 Task: Log work in the project ApprisePro for the issue 'Develop a new feature to allow for automated document generation' spent time as '2w 5d 9h 57m' and remaining time as '3w 1d 20h 36m' and move to top of backlog. Now add the issue to the epic 'Mobile Device Management'. Log work in the project ApprisePro for the issue 'Improve performance when searching large data sets' spent time as '2w 4d 20h 8m' and remaining time as '3w 2d 23h 4m' and move to bottom of backlog. Now add the issue to the epic 'Cloud Backup and Recovery Planning'
Action: Mouse moved to (203, 51)
Screenshot: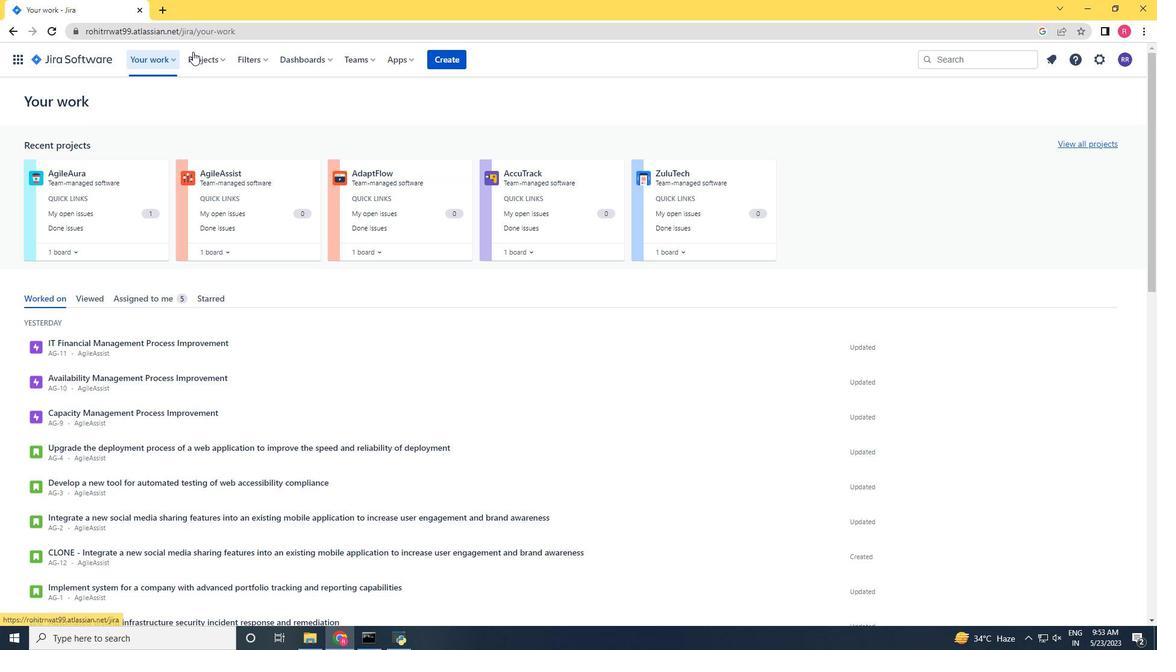 
Action: Mouse pressed left at (203, 51)
Screenshot: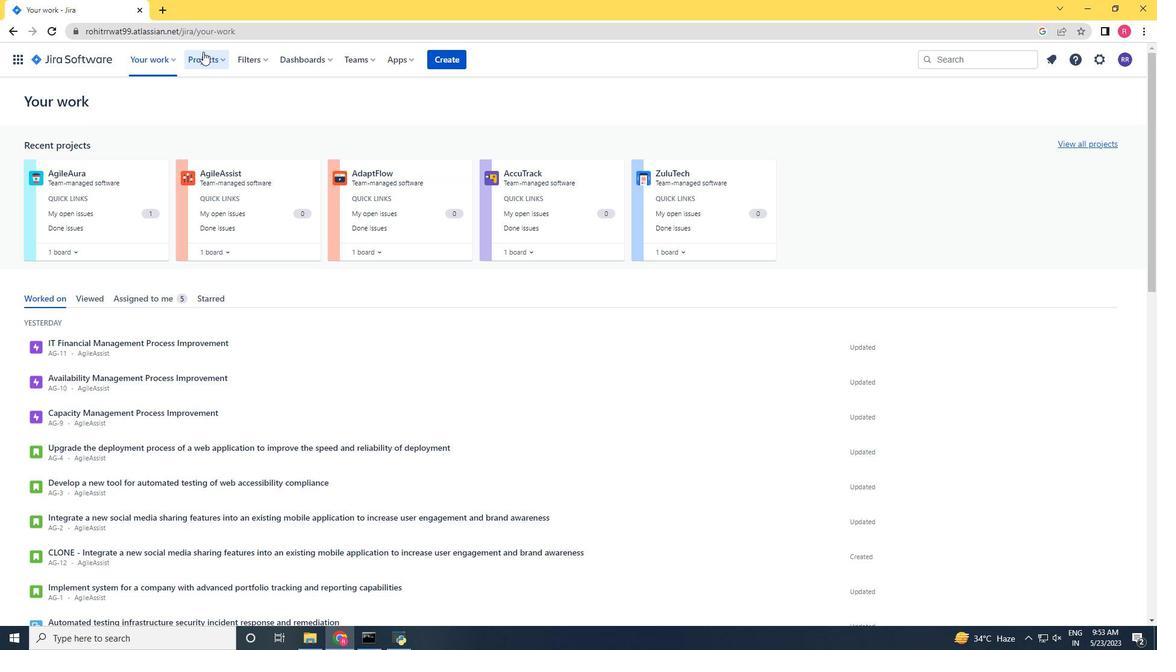 
Action: Mouse moved to (229, 109)
Screenshot: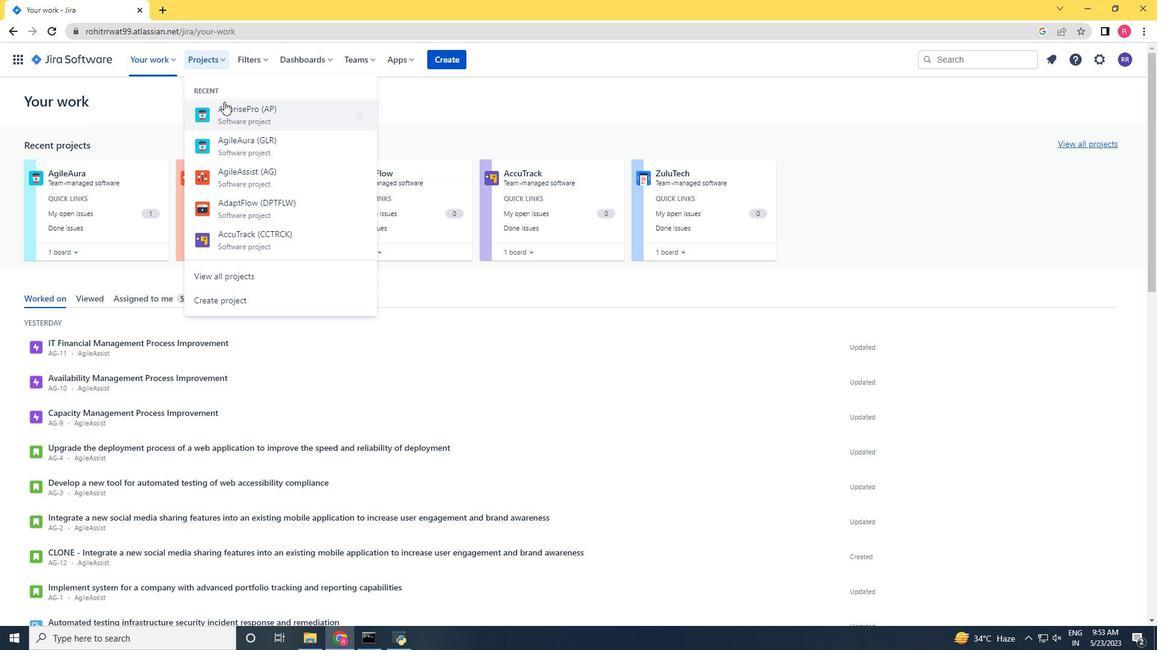 
Action: Mouse pressed left at (229, 109)
Screenshot: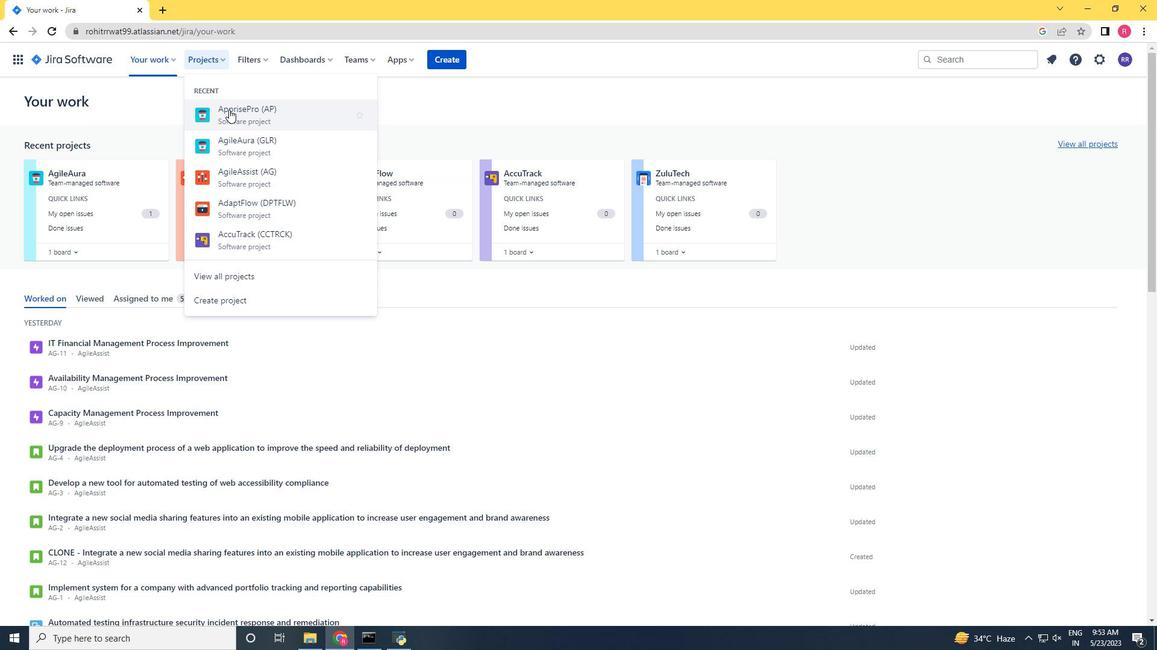 
Action: Mouse moved to (65, 175)
Screenshot: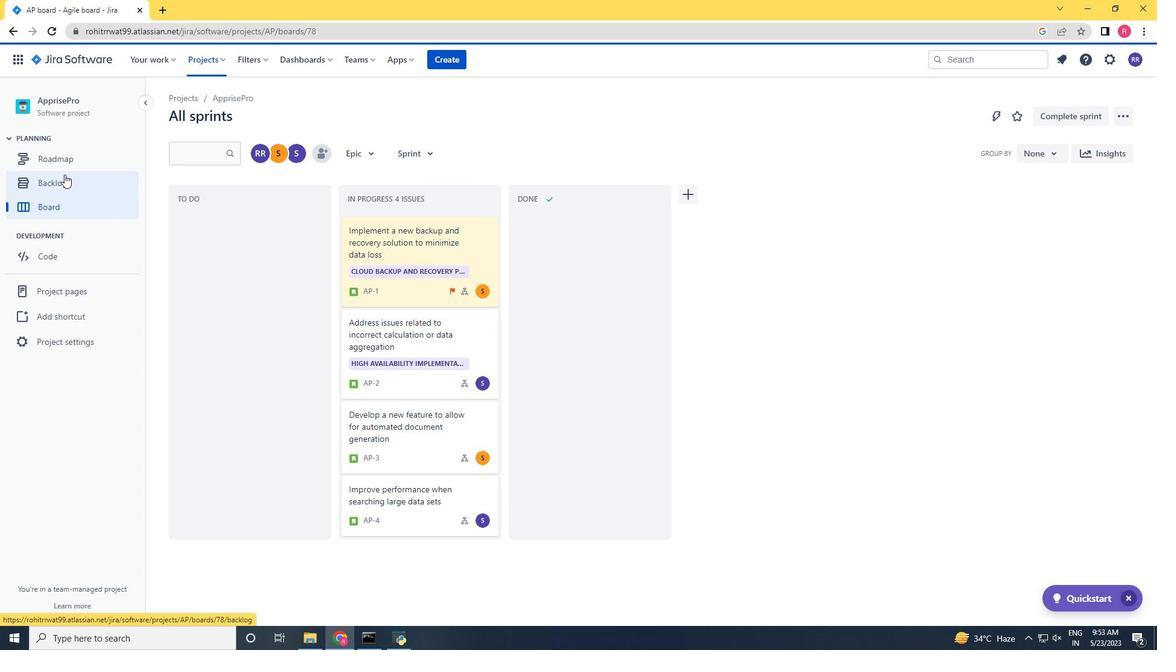 
Action: Mouse pressed left at (65, 175)
Screenshot: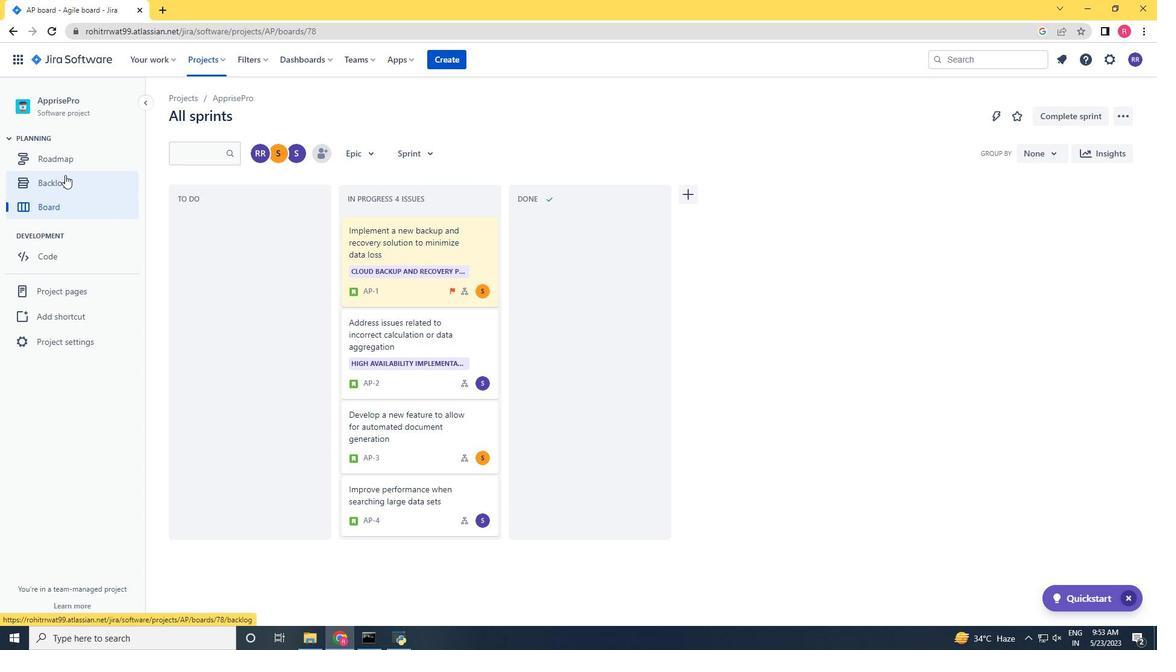 
Action: Mouse moved to (523, 395)
Screenshot: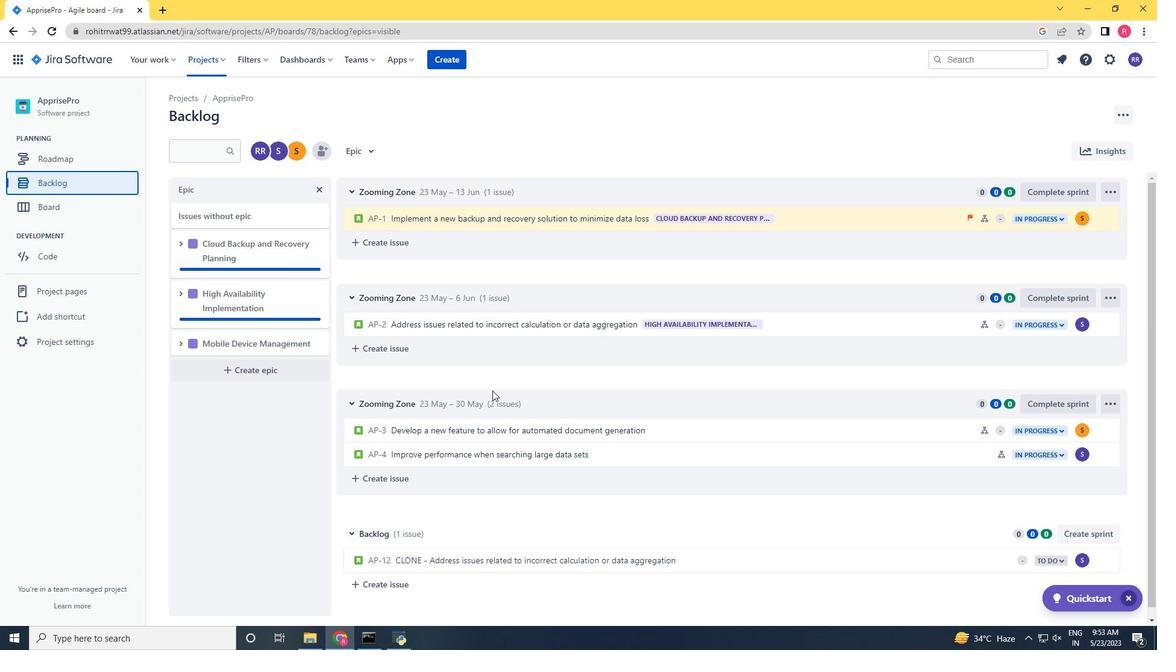 
Action: Mouse scrolled (517, 392) with delta (0, 0)
Screenshot: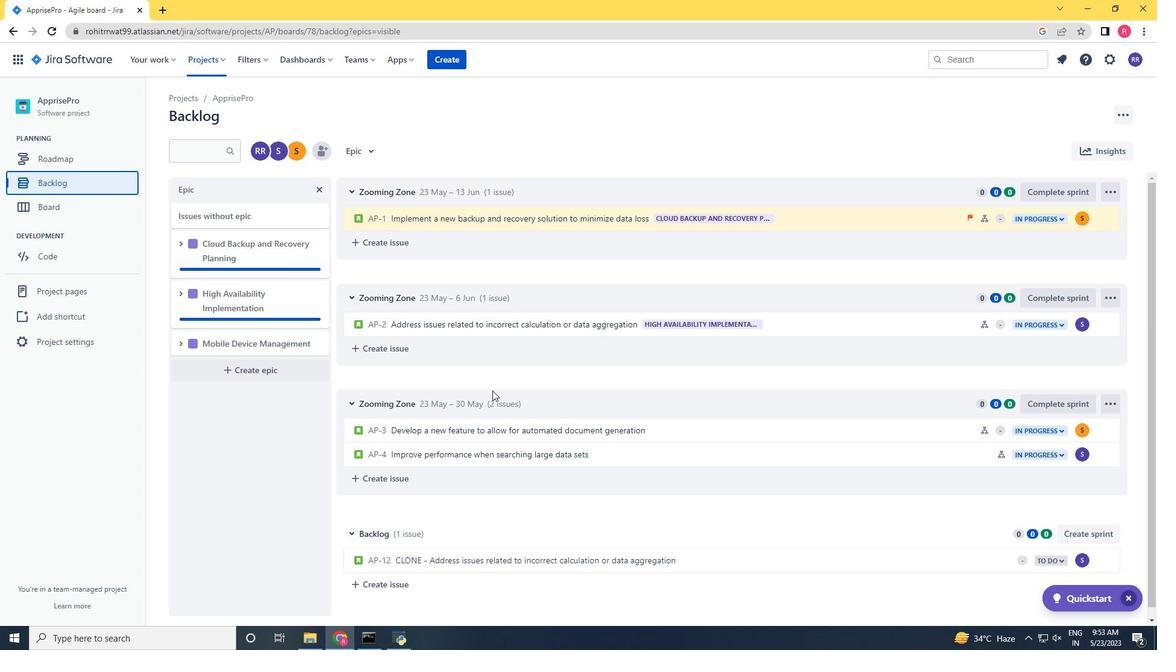 
Action: Mouse scrolled (523, 394) with delta (0, 0)
Screenshot: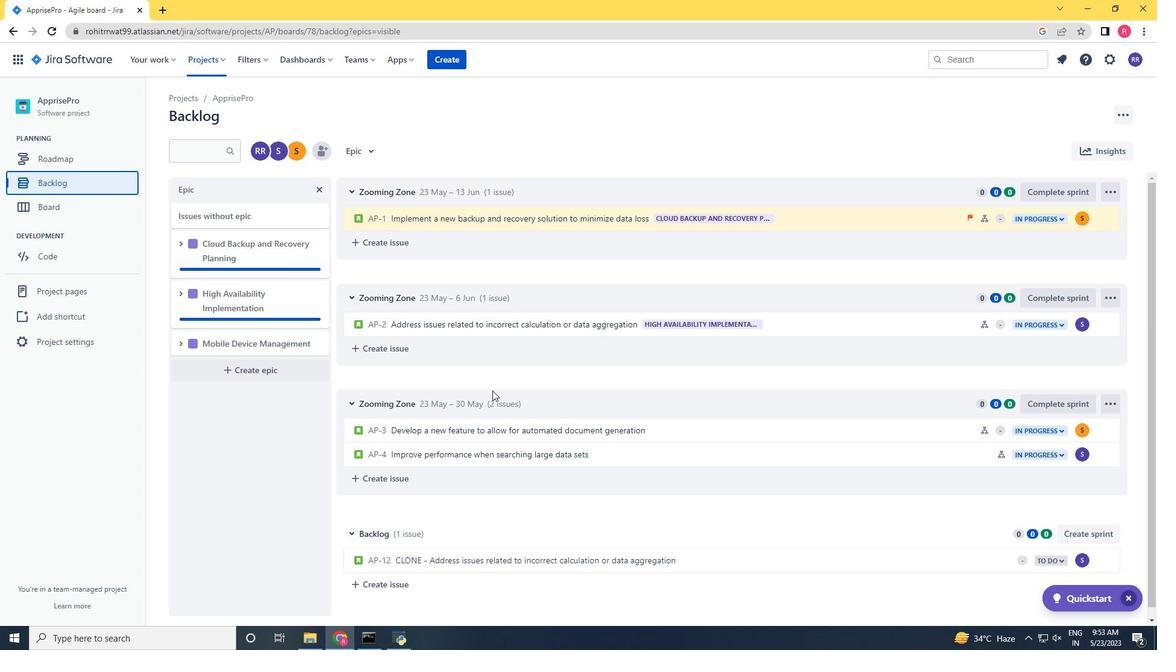 
Action: Mouse moved to (523, 395)
Screenshot: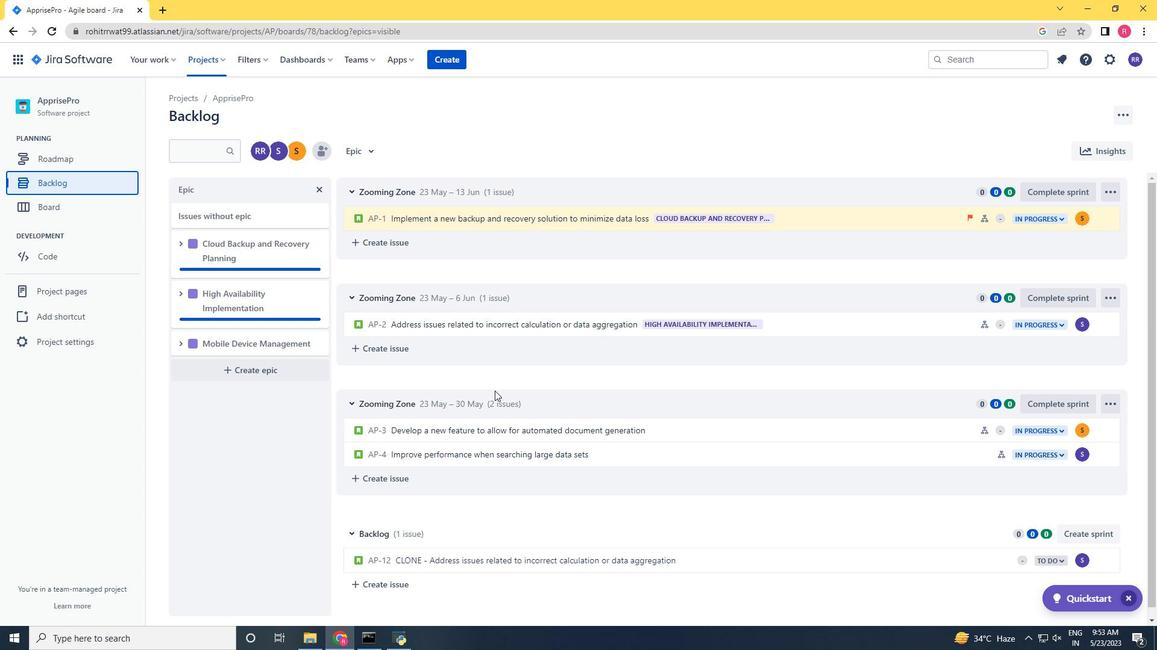 
Action: Mouse scrolled (523, 394) with delta (0, 0)
Screenshot: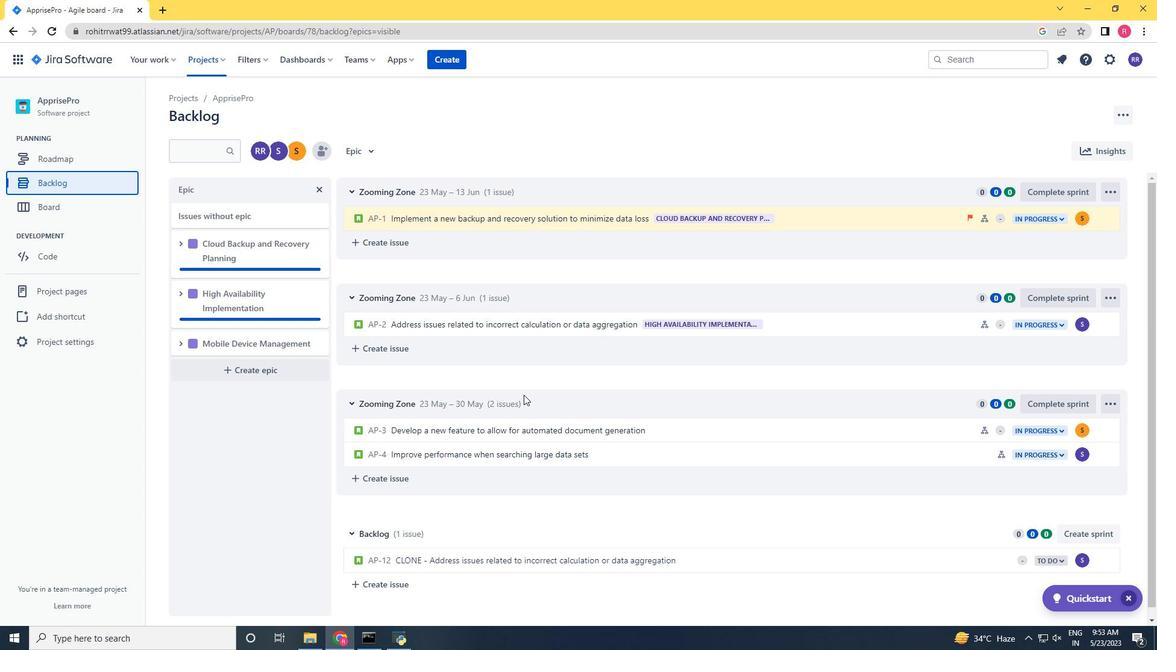 
Action: Mouse moved to (824, 424)
Screenshot: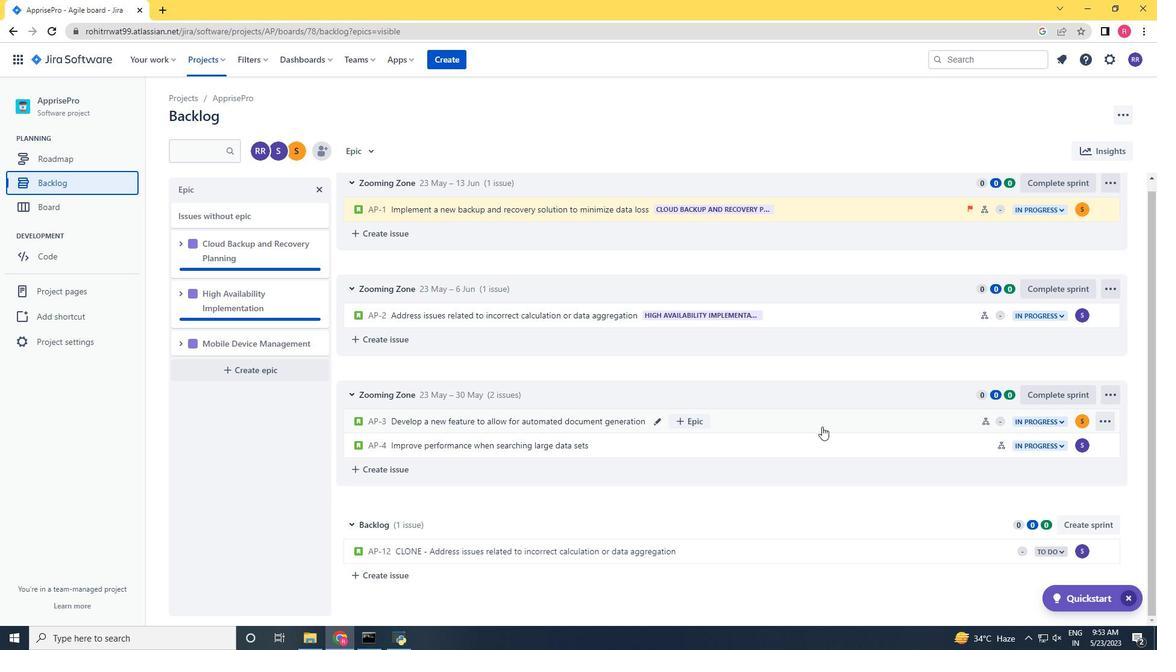 
Action: Mouse pressed left at (824, 424)
Screenshot: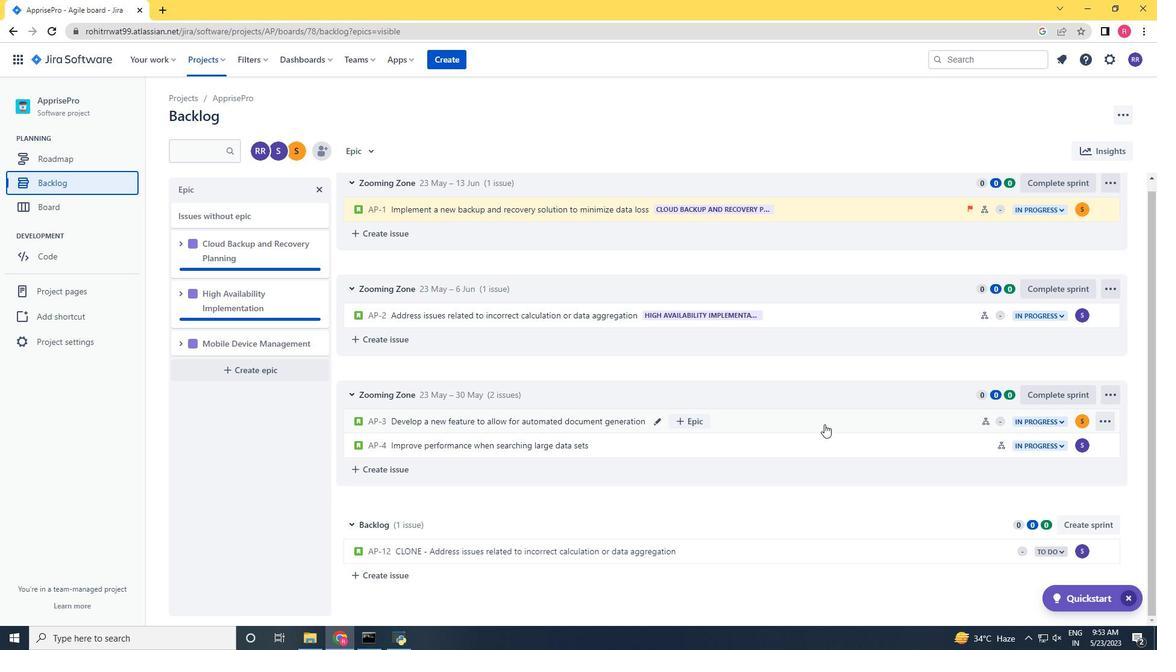 
Action: Mouse moved to (1098, 190)
Screenshot: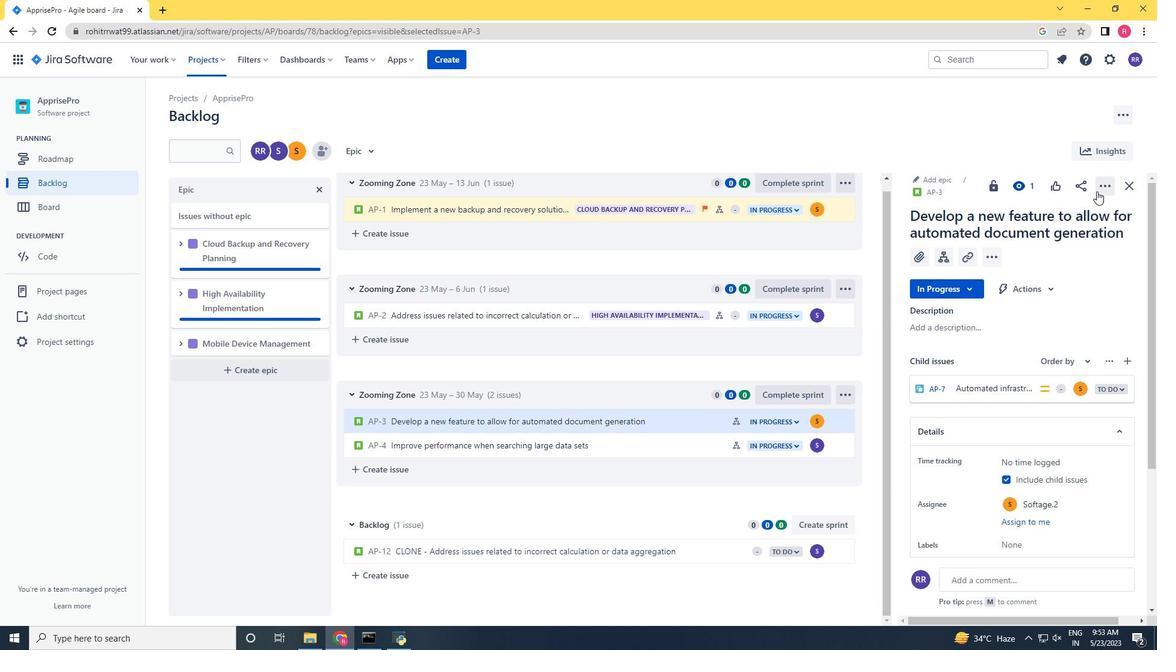 
Action: Mouse pressed left at (1098, 190)
Screenshot: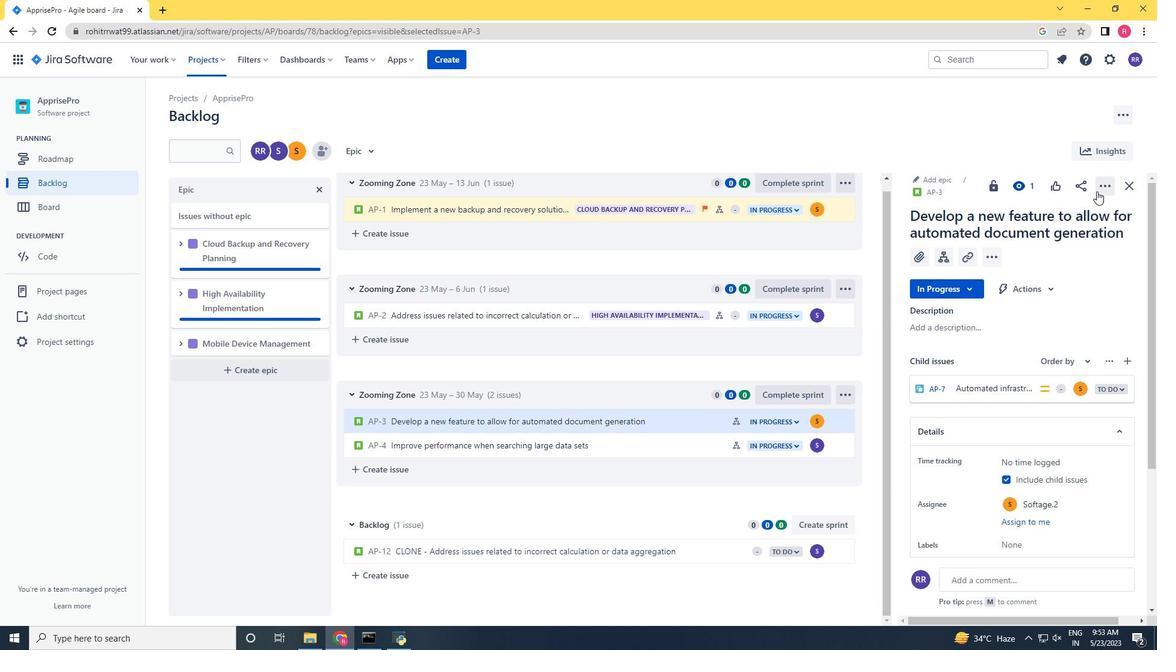 
Action: Mouse moved to (1042, 223)
Screenshot: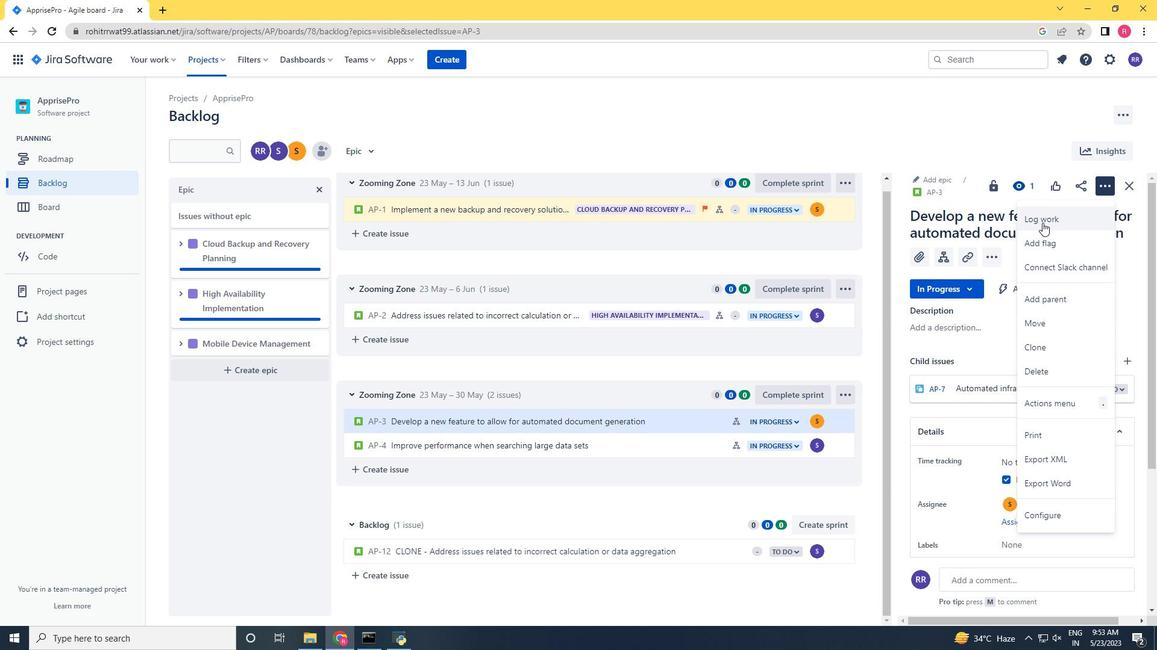 
Action: Mouse pressed left at (1042, 223)
Screenshot: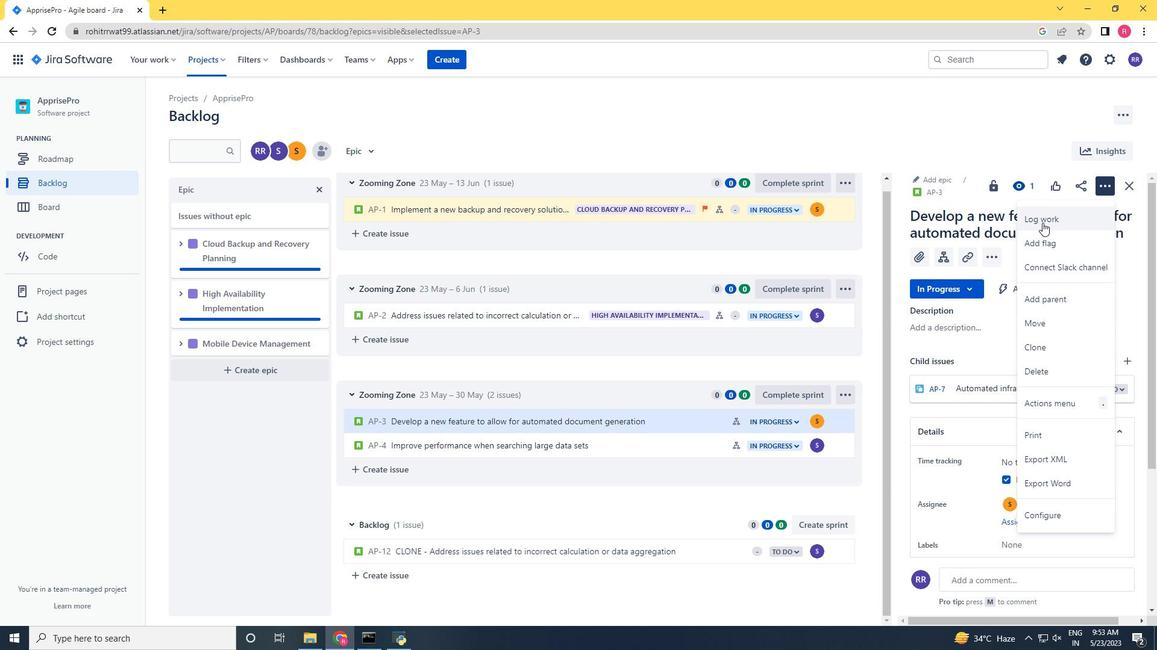 
Action: Mouse moved to (1036, 226)
Screenshot: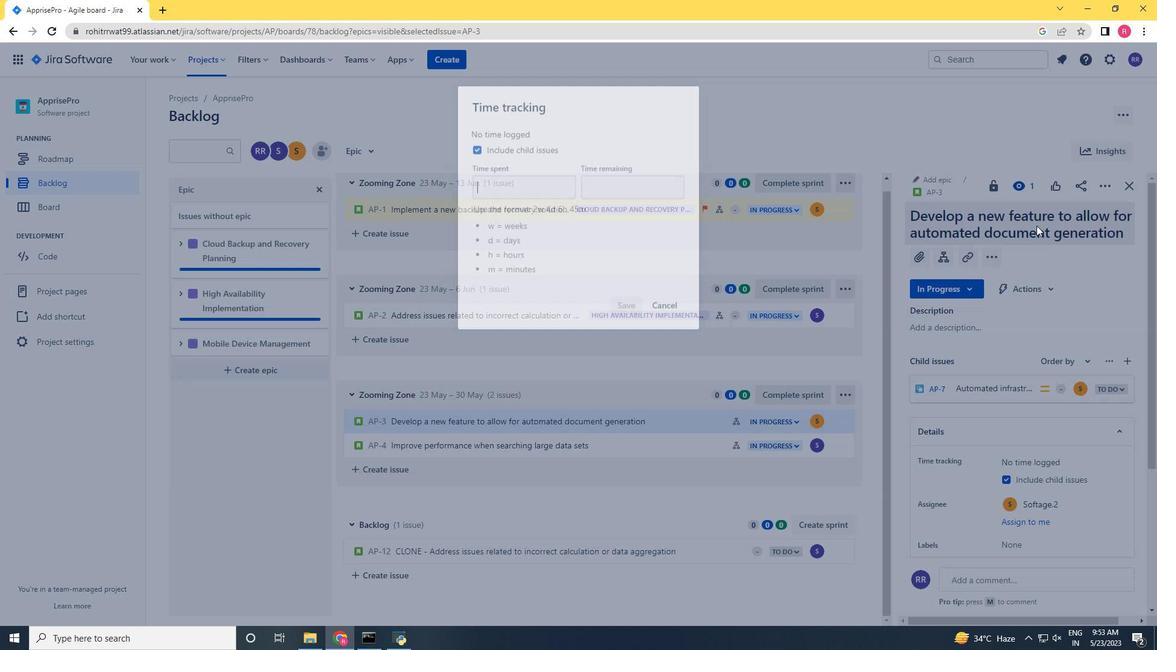 
Action: Key pressed 2w<Key.space>5d<Key.space>9h<Key.space>57m<Key.tab>3w<Key.space>1d<Key.space>20h<Key.space>36m
Screenshot: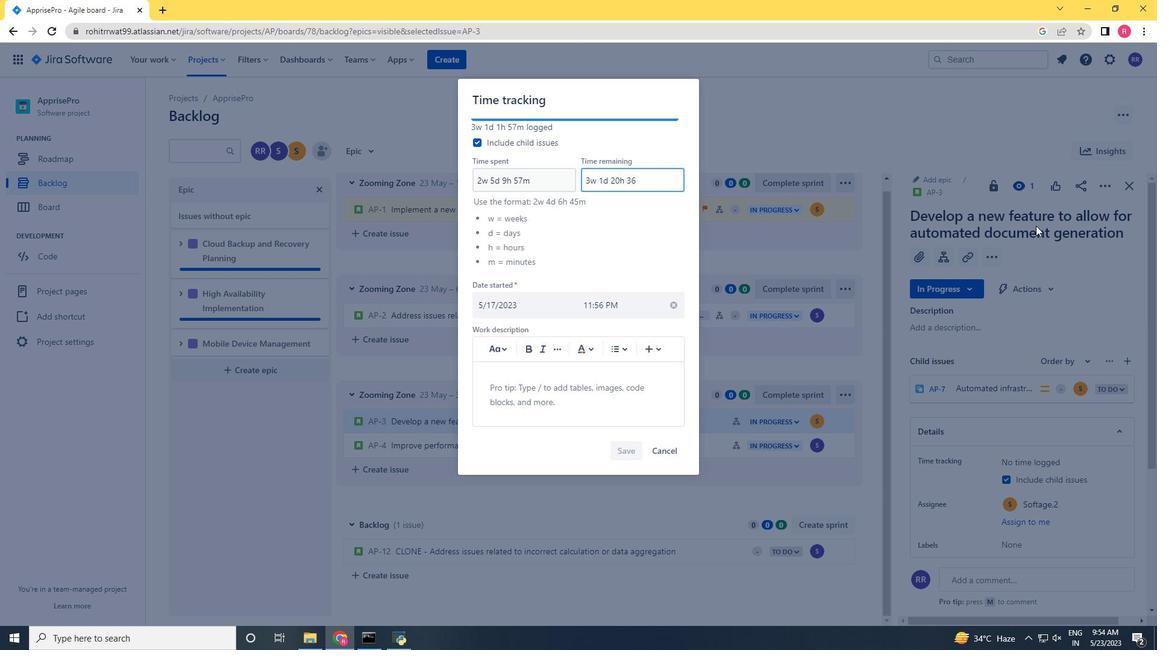 
Action: Mouse moved to (626, 452)
Screenshot: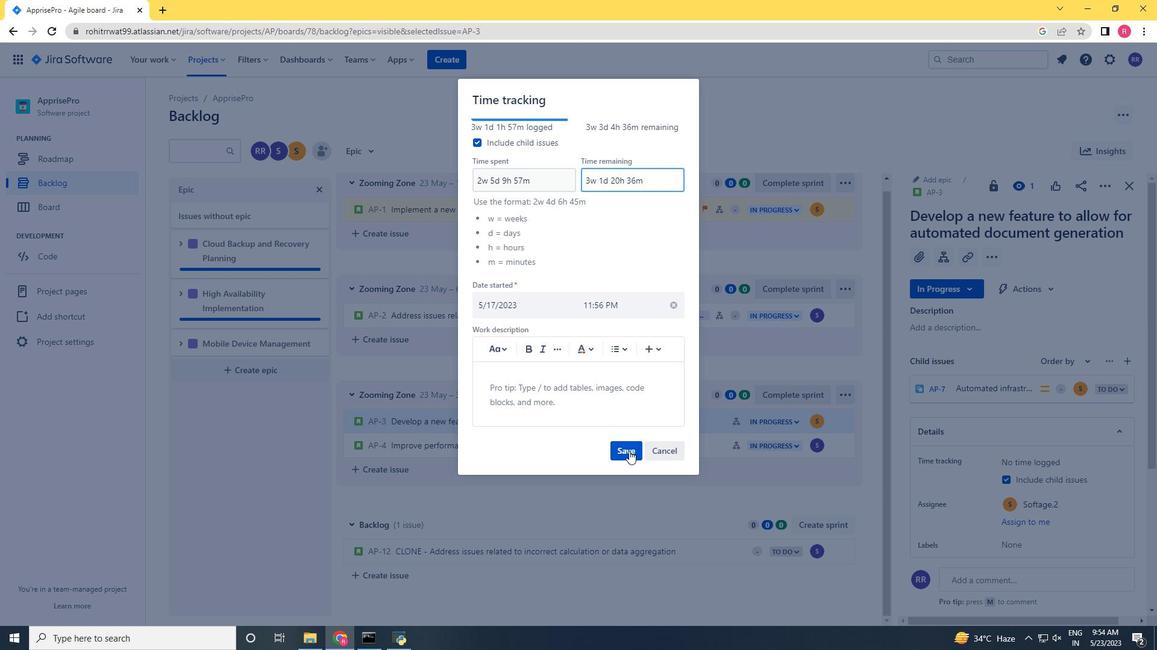 
Action: Mouse pressed left at (626, 452)
Screenshot: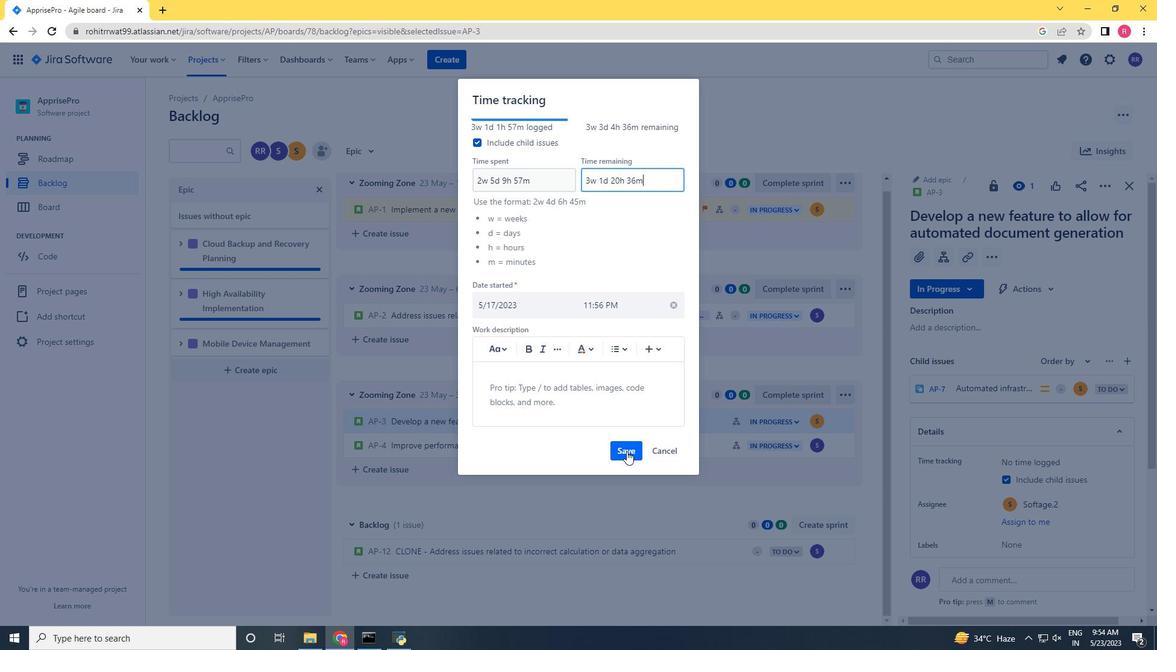 
Action: Mouse moved to (844, 421)
Screenshot: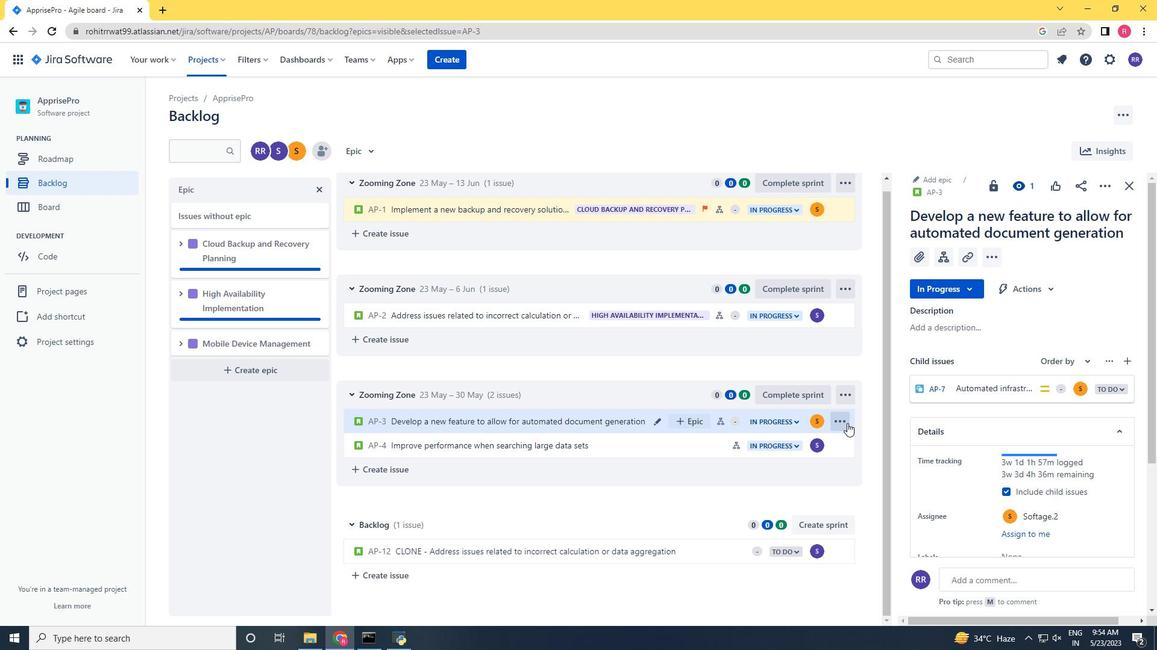 
Action: Mouse pressed left at (844, 421)
Screenshot: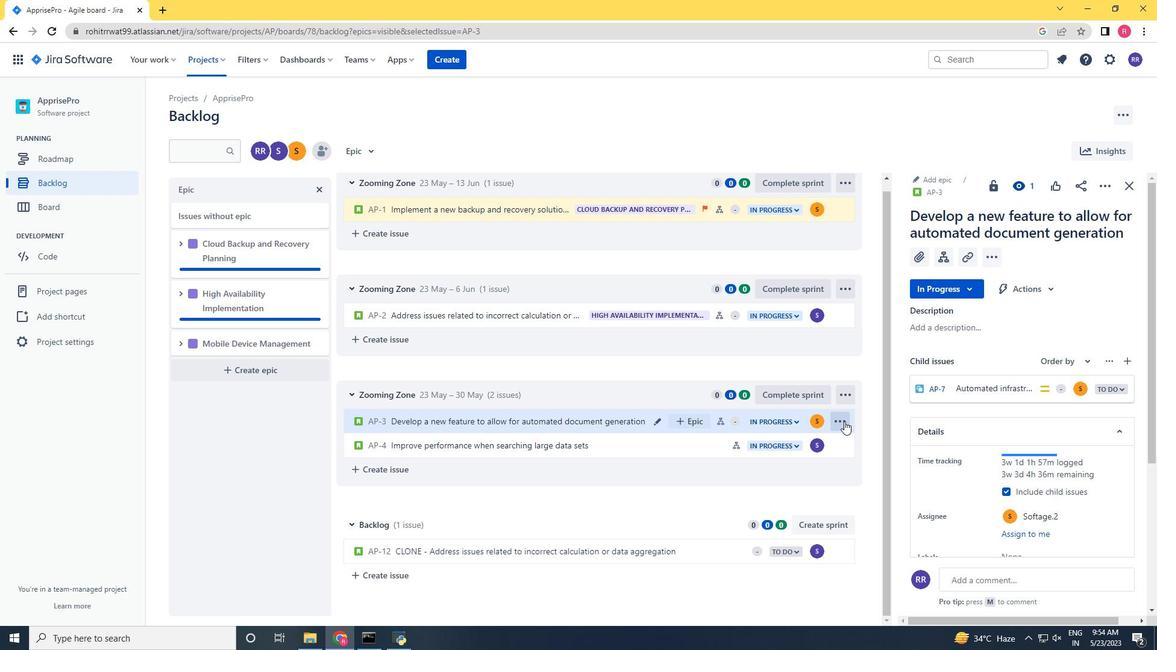 
Action: Mouse moved to (824, 366)
Screenshot: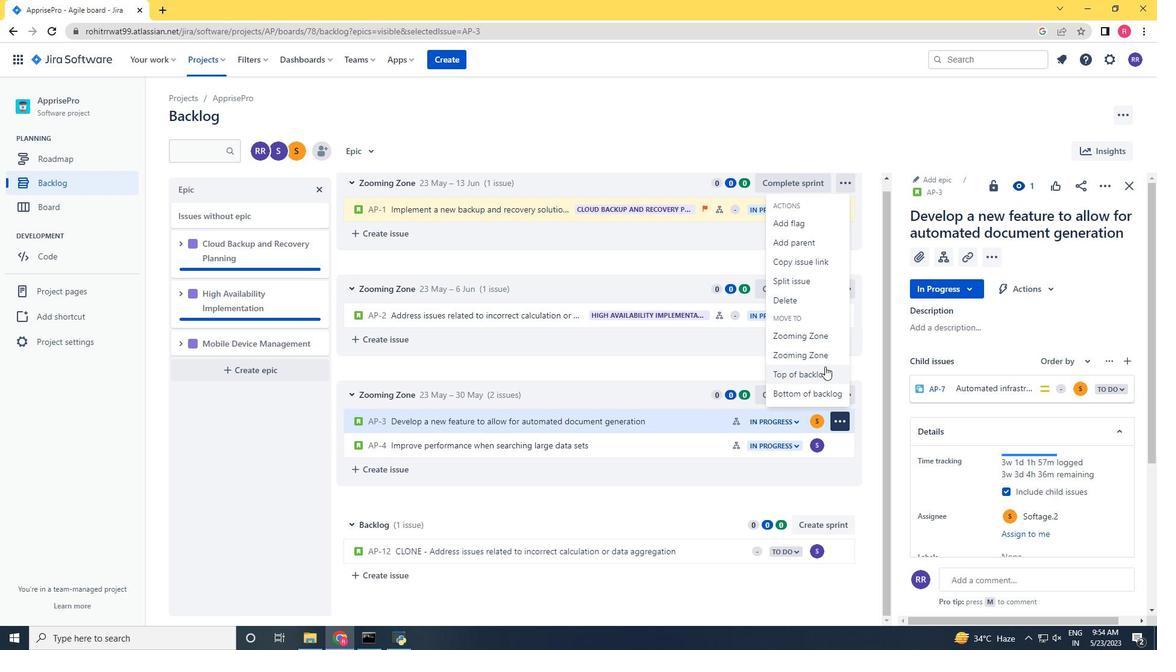 
Action: Mouse pressed left at (824, 366)
Screenshot: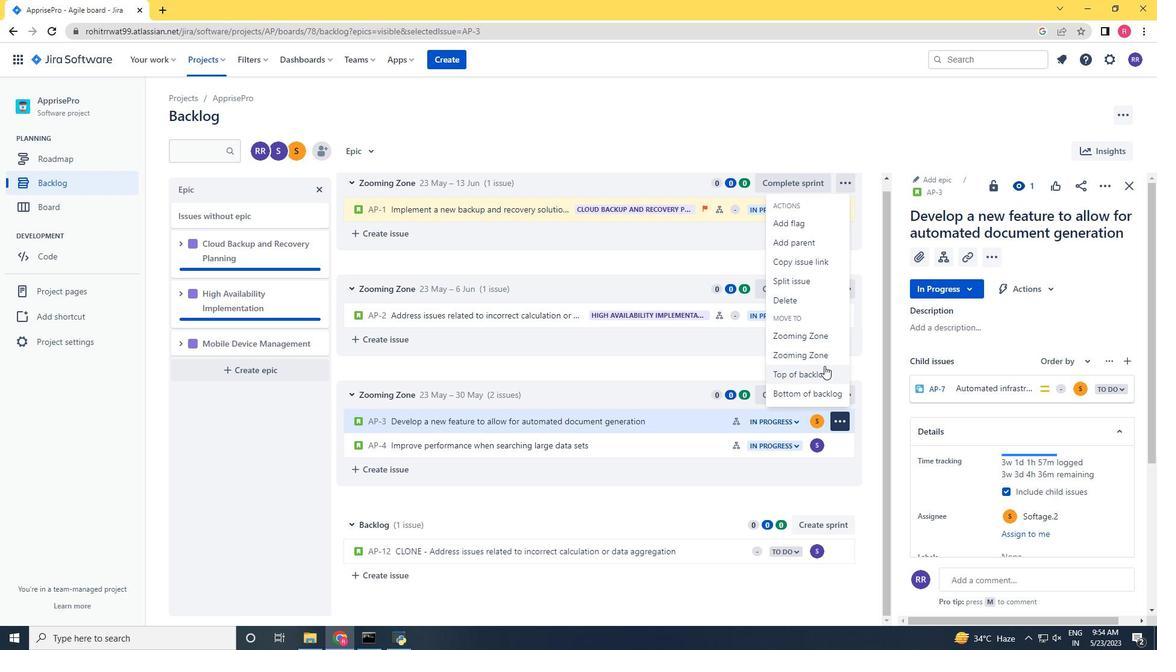 
Action: Mouse moved to (618, 209)
Screenshot: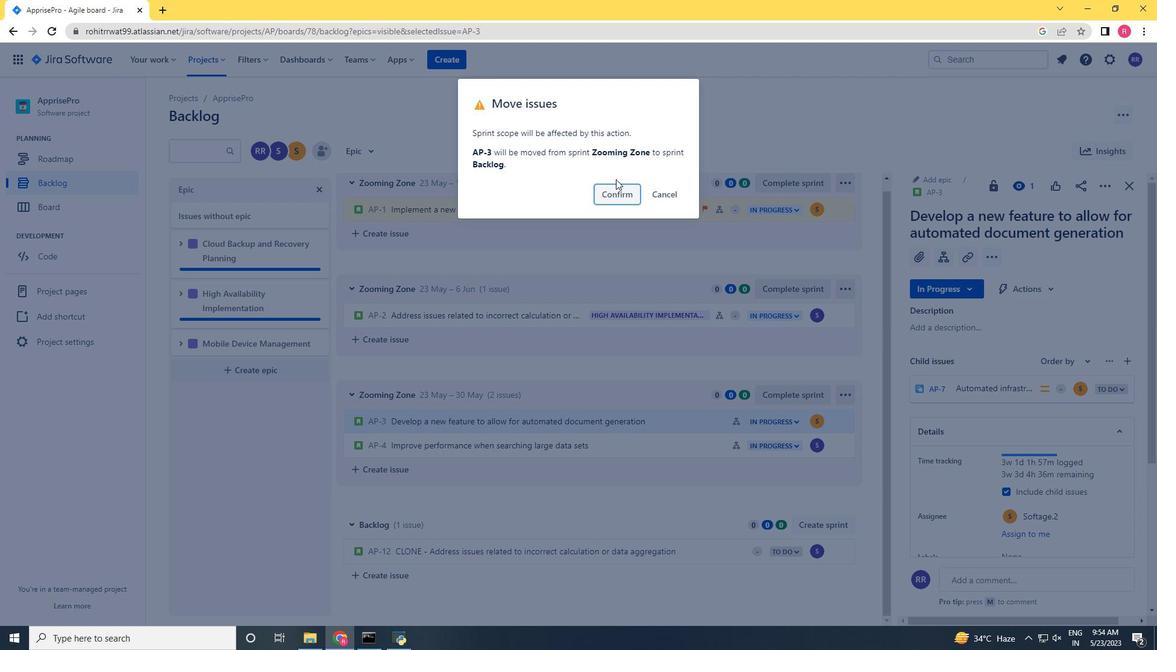 
Action: Mouse pressed left at (618, 209)
Screenshot: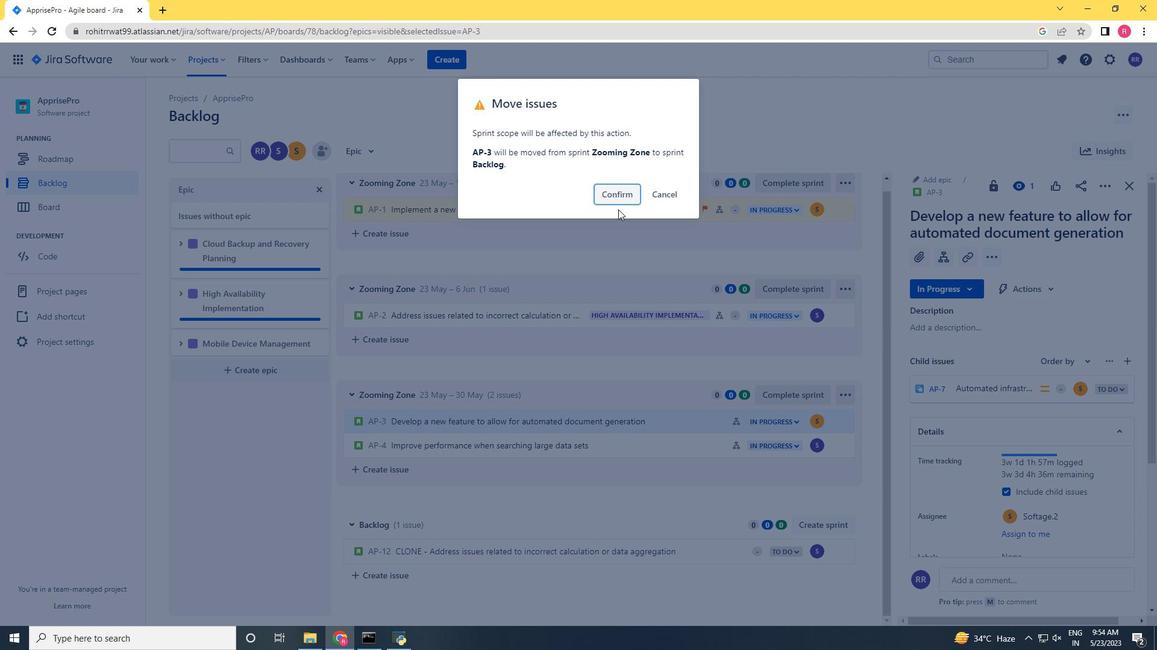 
Action: Mouse moved to (615, 198)
Screenshot: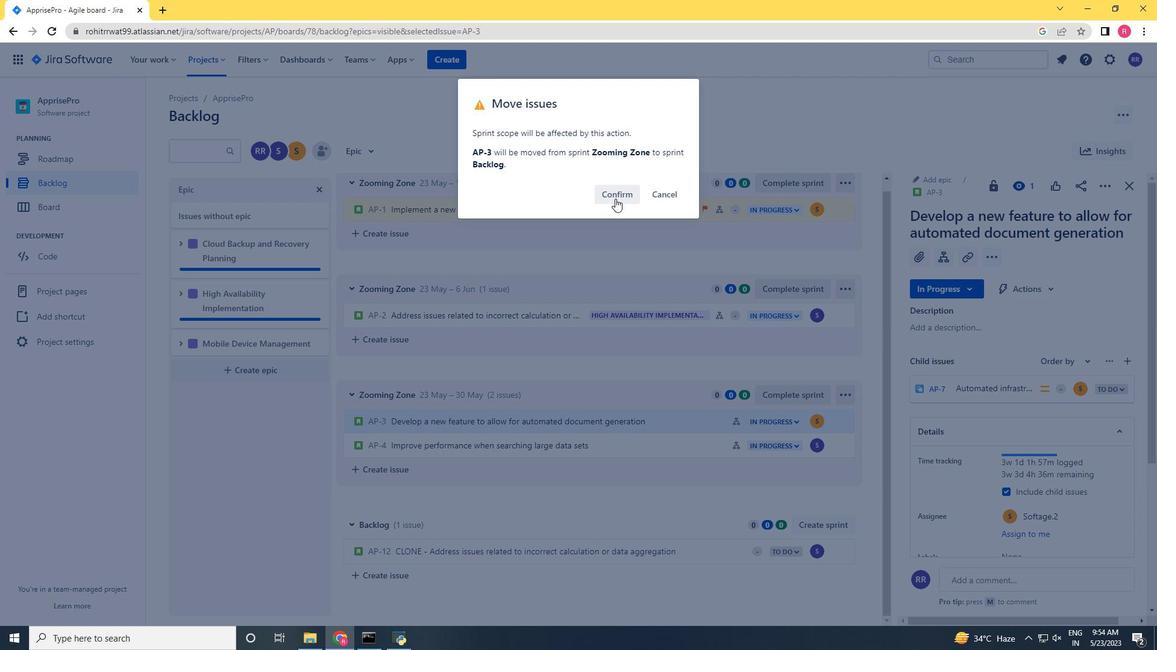 
Action: Mouse pressed left at (615, 198)
Screenshot: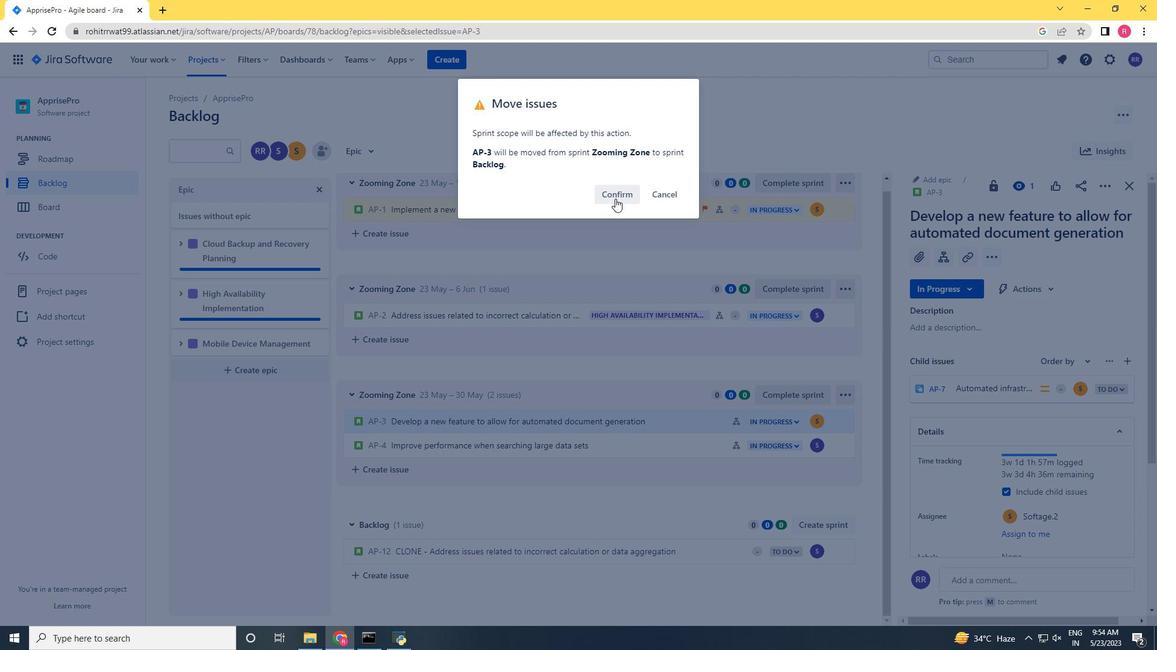 
Action: Mouse moved to (698, 529)
Screenshot: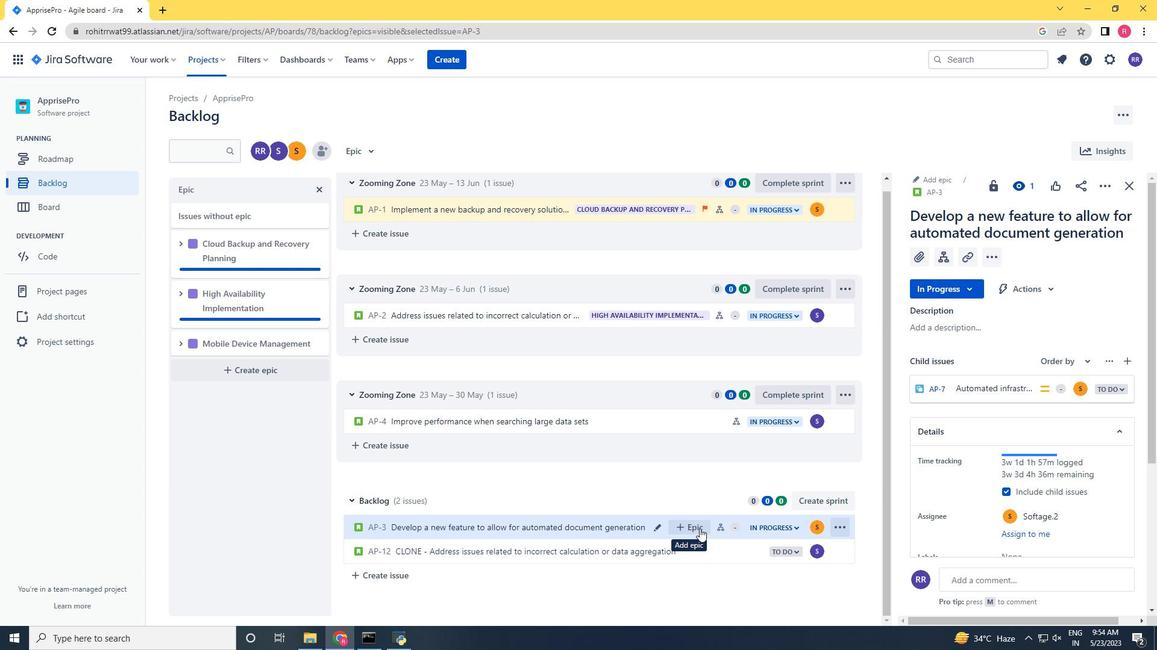 
Action: Mouse pressed left at (698, 529)
Screenshot: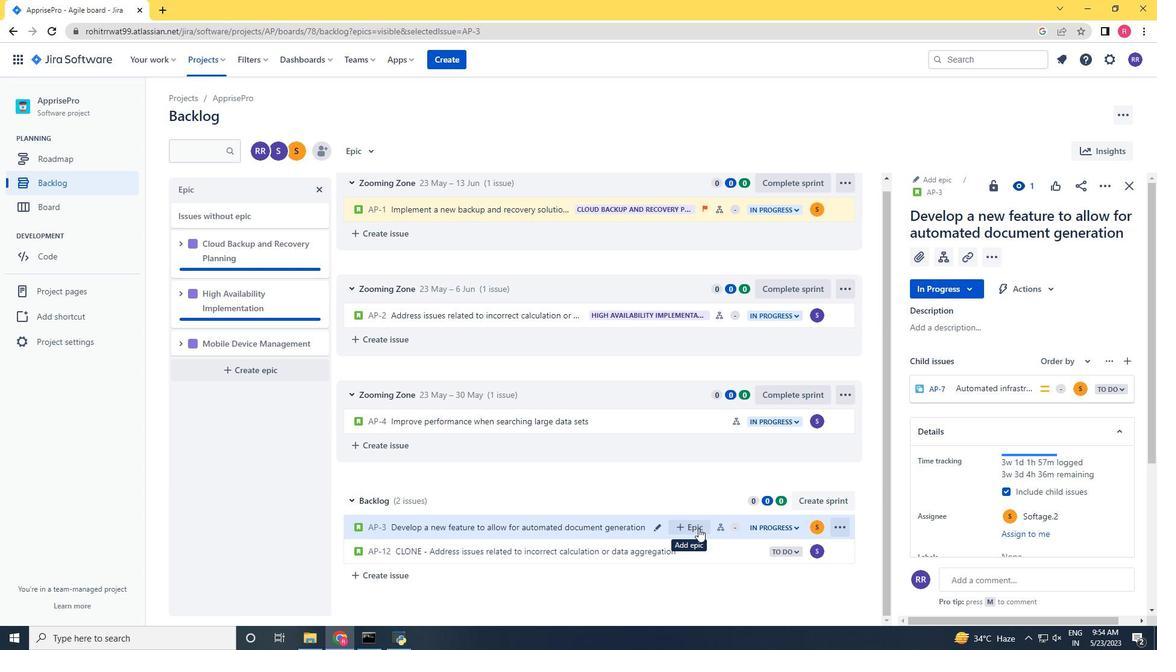 
Action: Mouse moved to (722, 606)
Screenshot: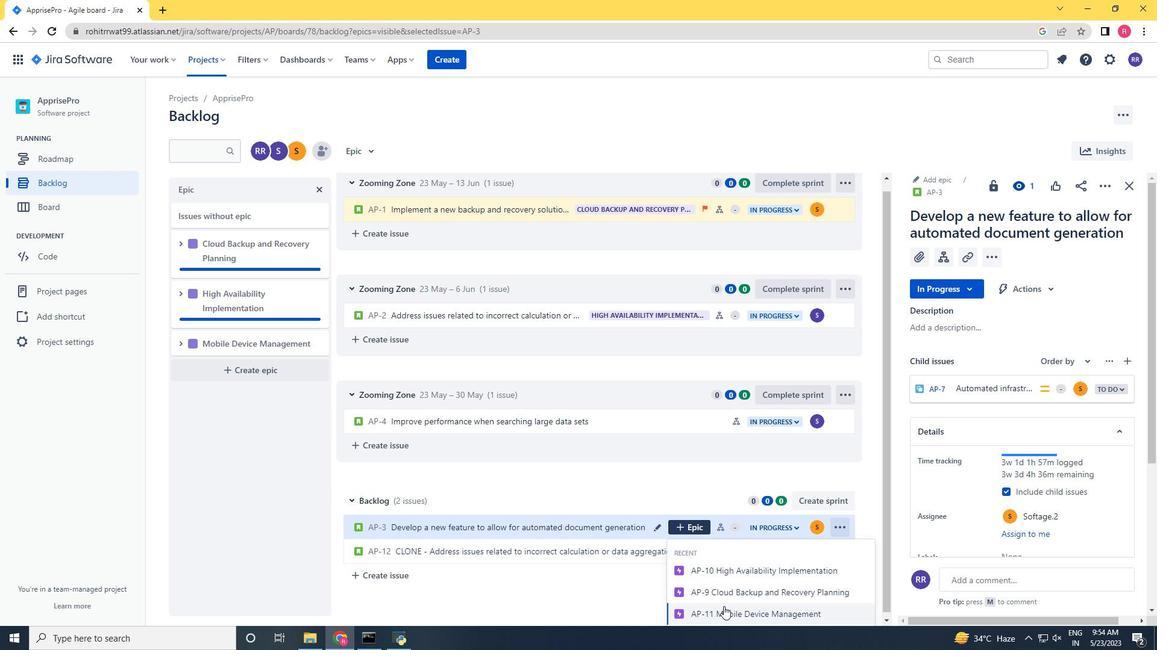 
Action: Mouse scrolled (722, 606) with delta (0, 0)
Screenshot: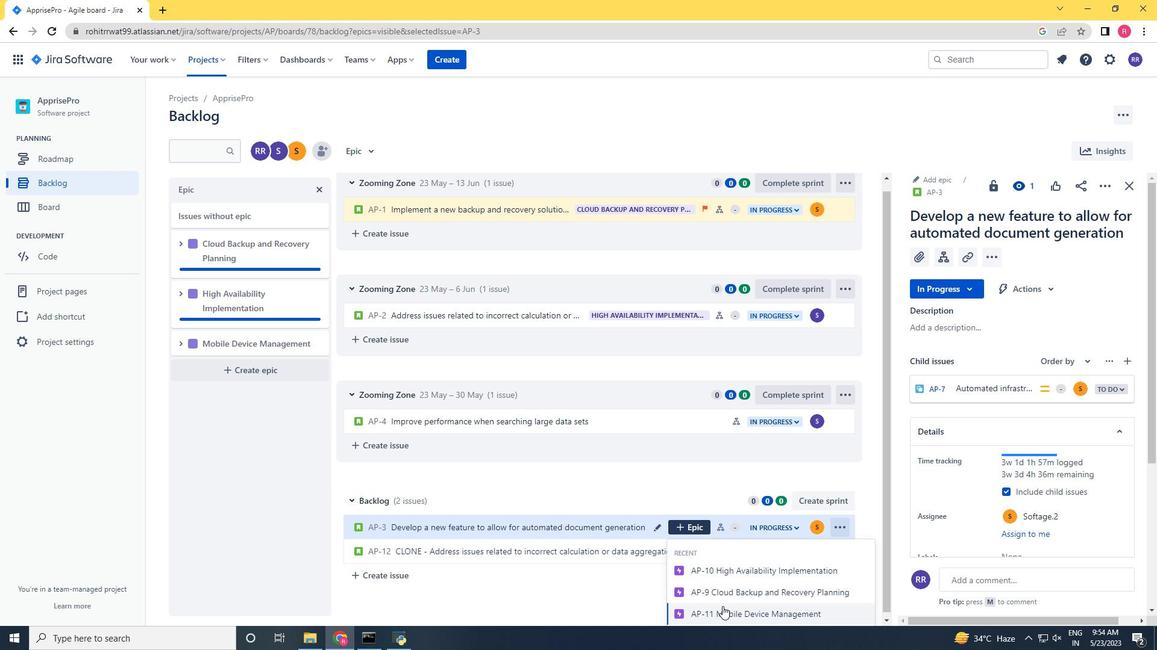 
Action: Mouse pressed left at (722, 606)
Screenshot: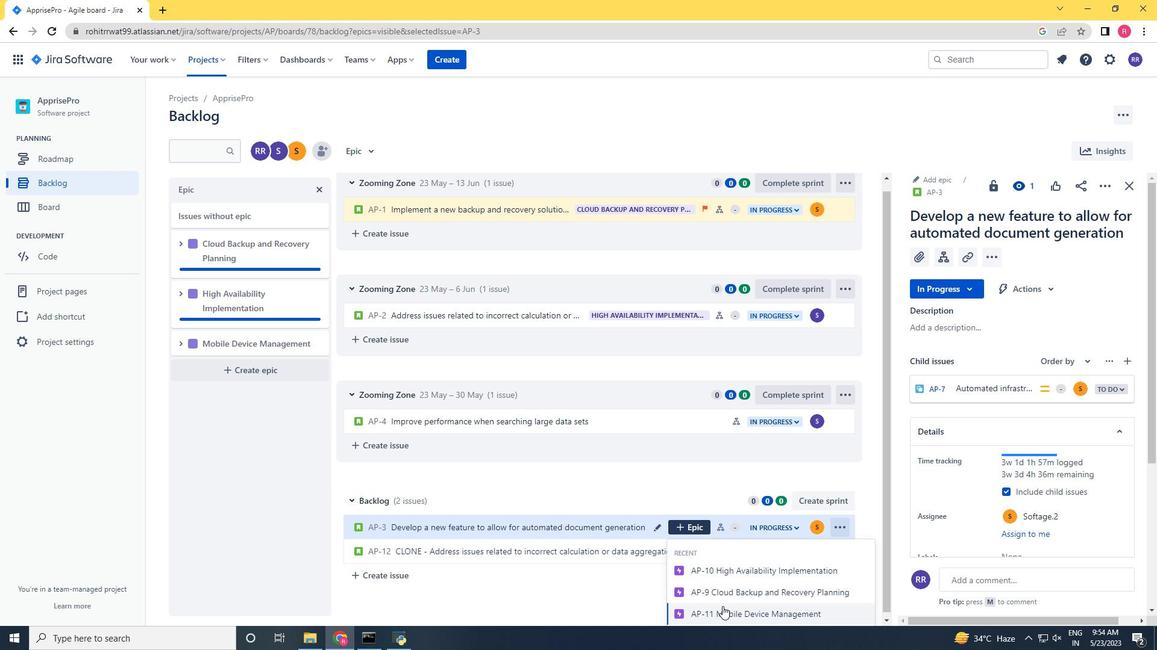 
Action: Mouse moved to (691, 541)
Screenshot: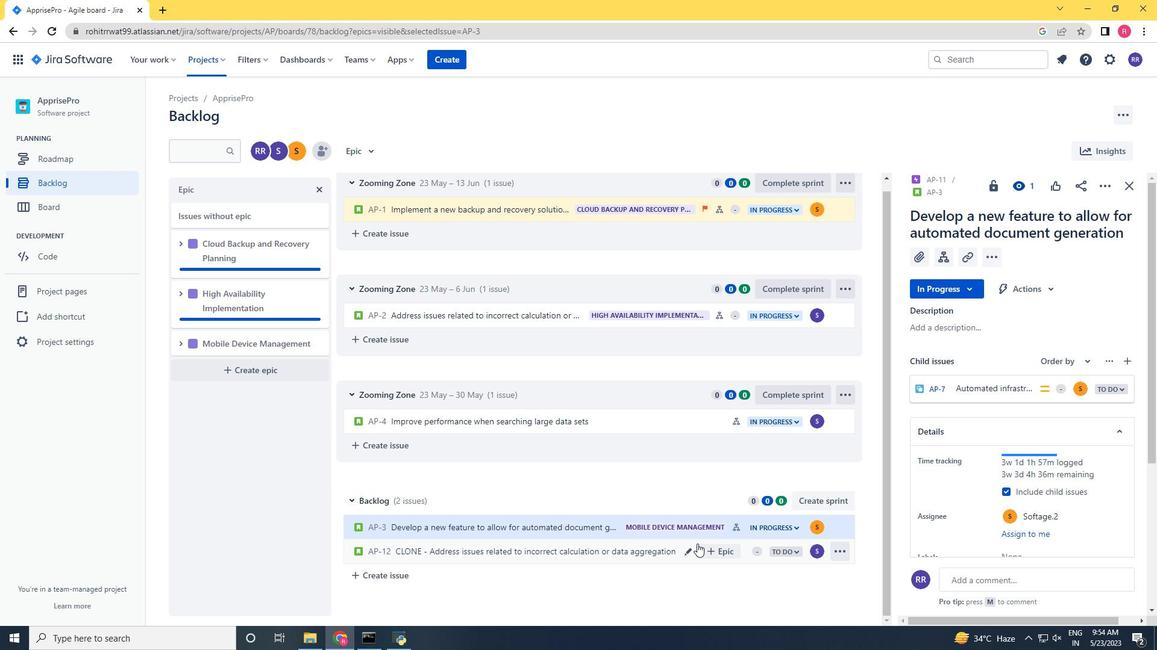 
Action: Mouse scrolled (691, 540) with delta (0, 0)
Screenshot: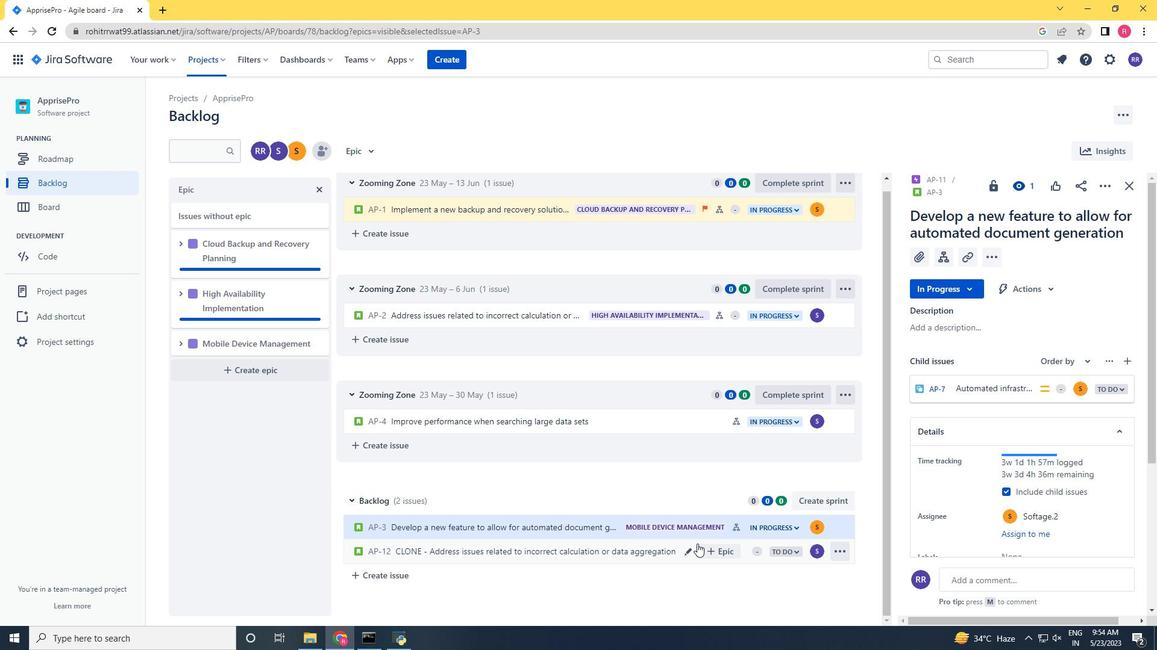 
Action: Mouse scrolled (691, 540) with delta (0, 0)
Screenshot: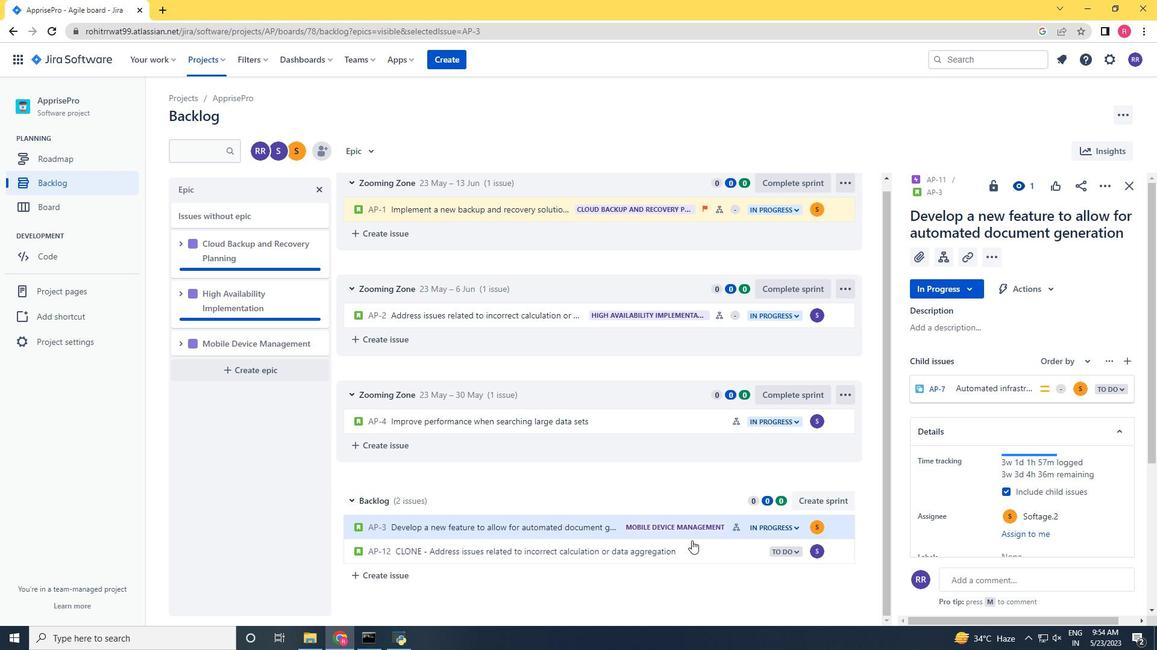 
Action: Mouse scrolled (691, 540) with delta (0, 0)
Screenshot: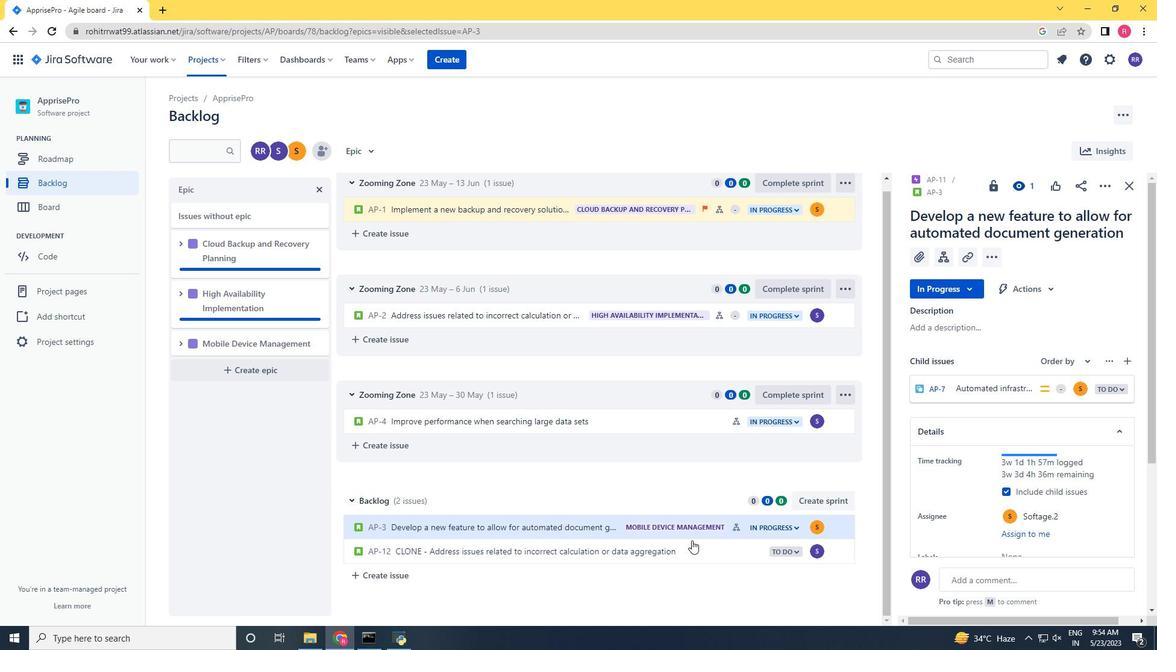 
Action: Mouse moved to (685, 417)
Screenshot: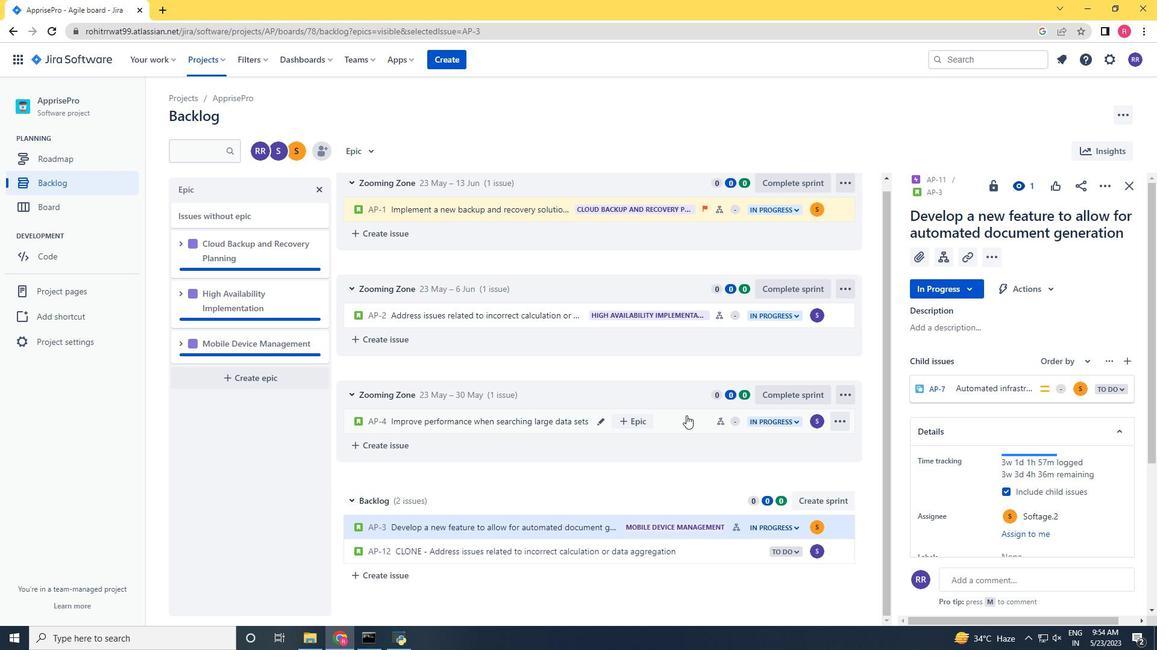 
Action: Mouse pressed left at (685, 417)
Screenshot: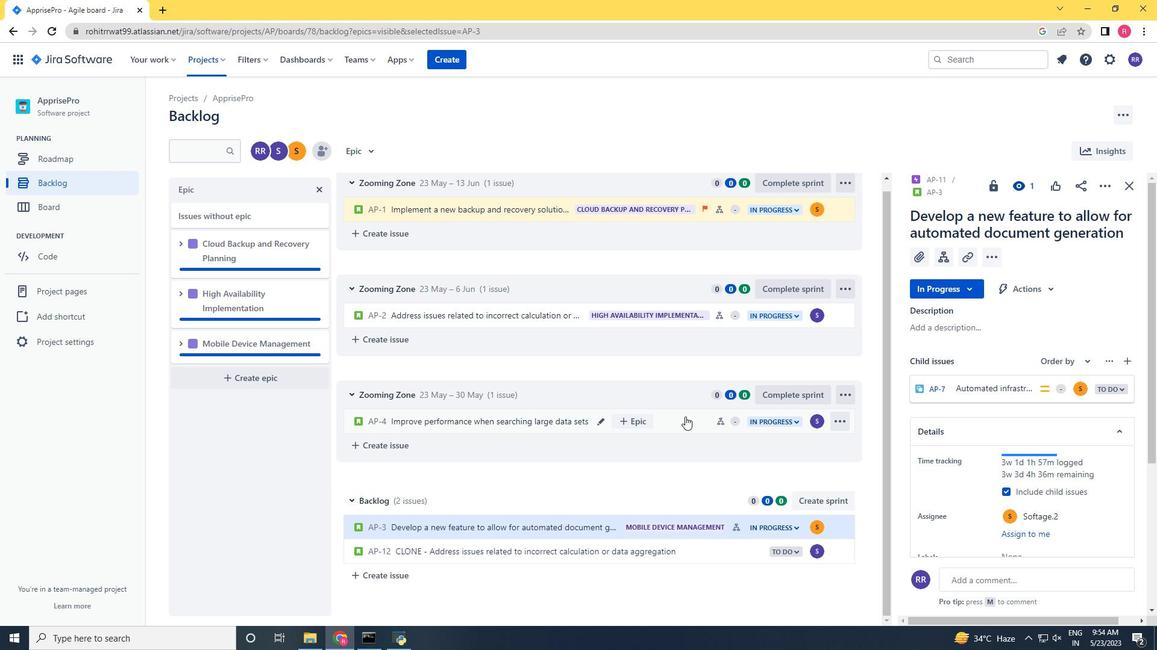 
Action: Mouse scrolled (685, 416) with delta (0, 0)
Screenshot: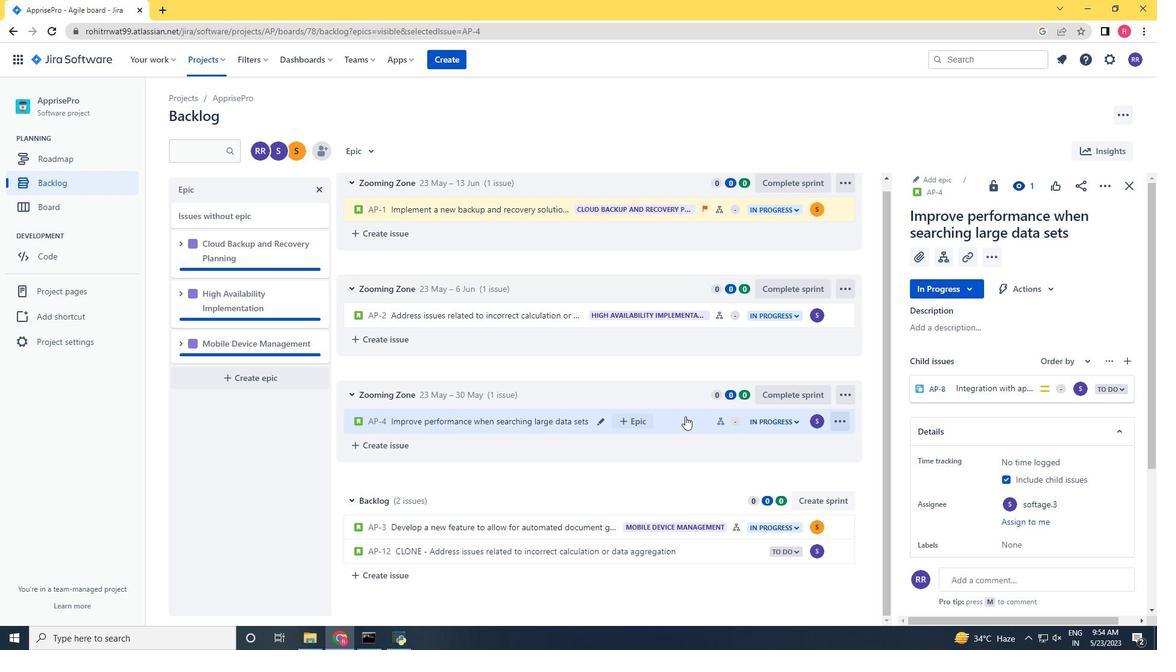 
Action: Mouse scrolled (685, 416) with delta (0, 0)
Screenshot: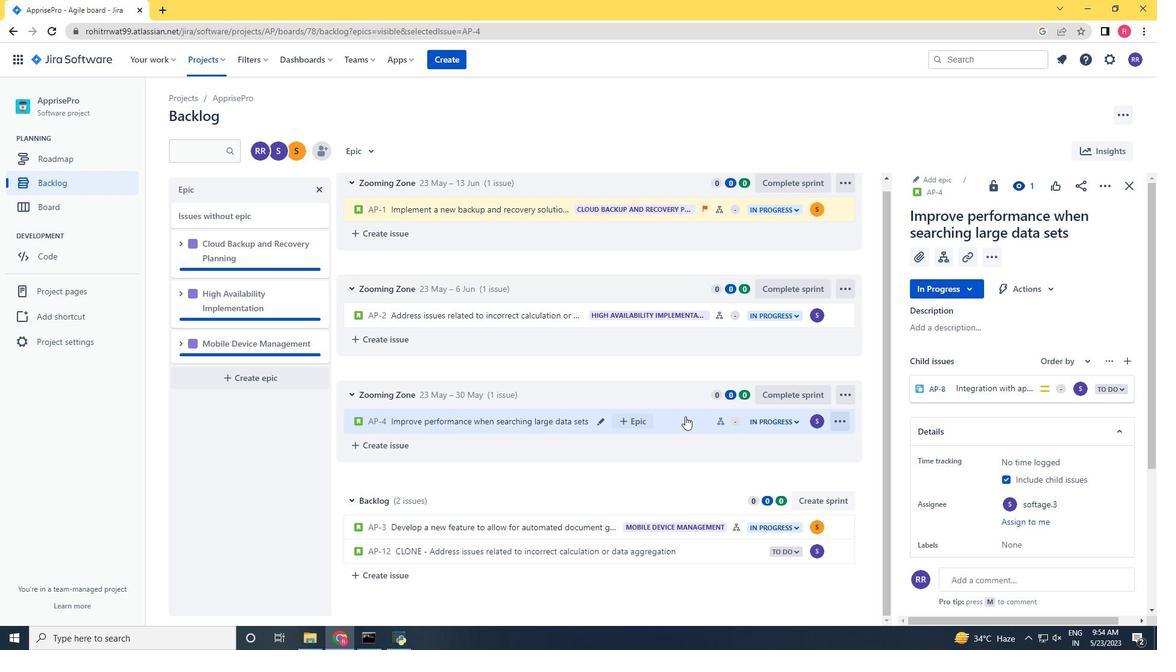 
Action: Mouse moved to (1105, 188)
Screenshot: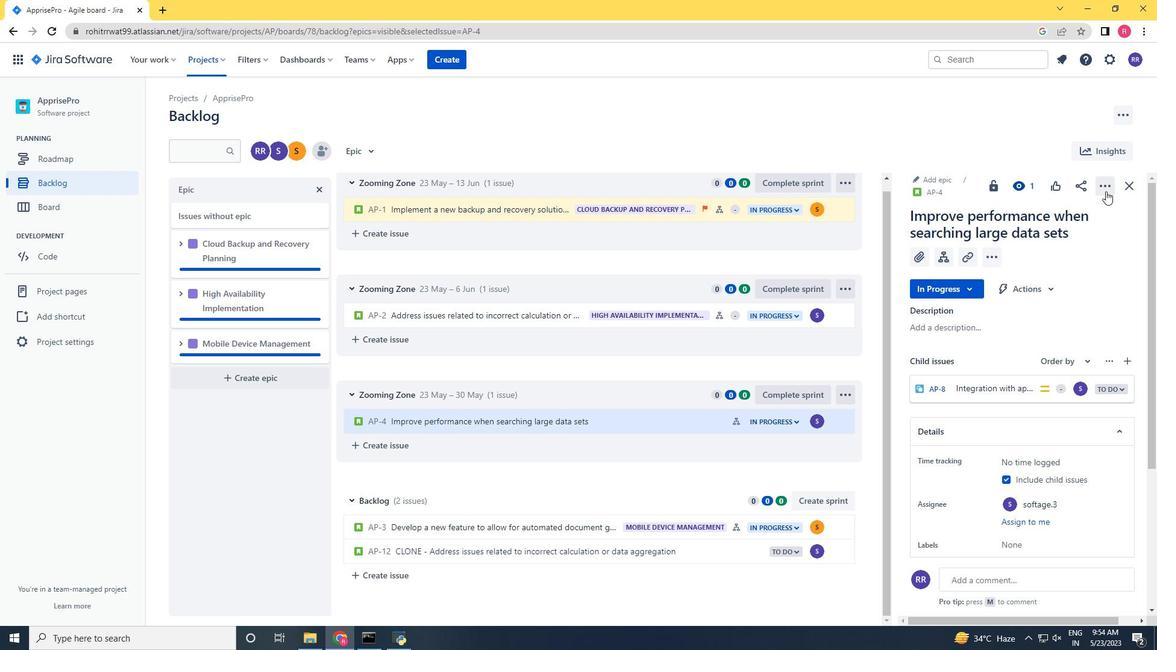 
Action: Mouse pressed left at (1105, 188)
Screenshot: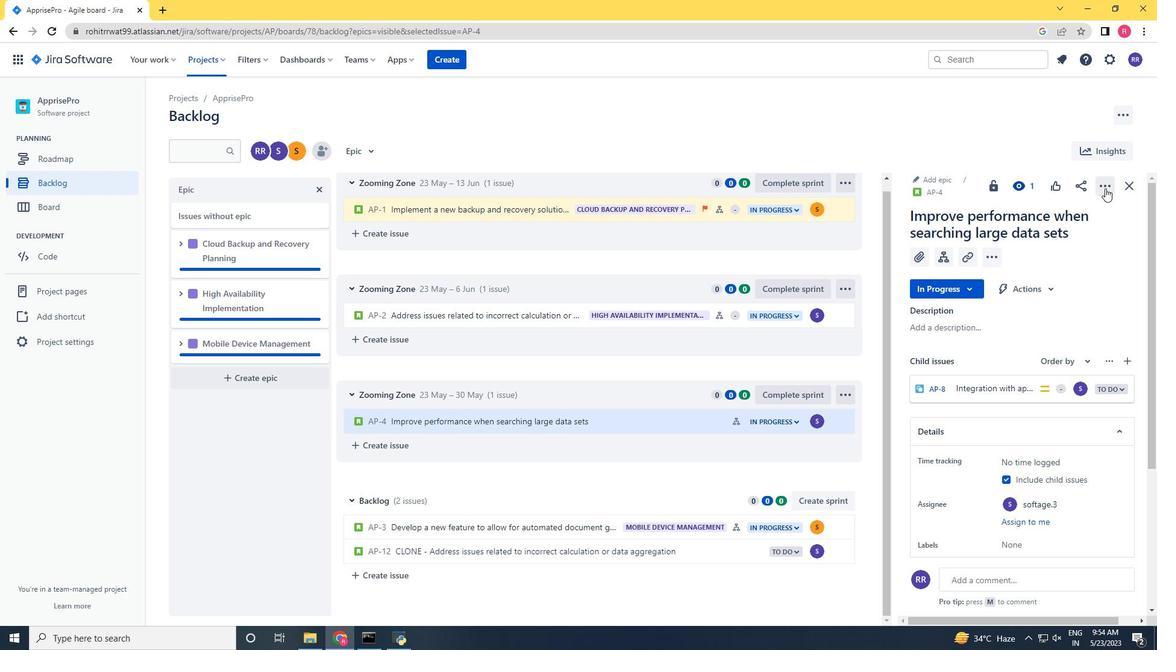 
Action: Mouse moved to (1037, 224)
Screenshot: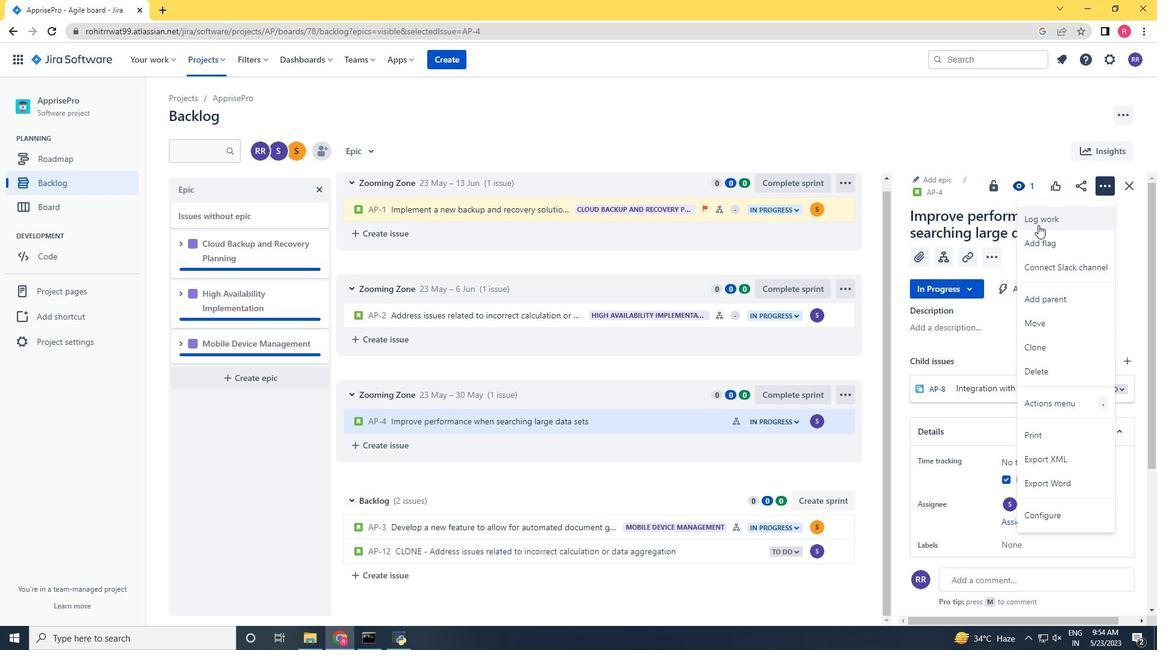
Action: Mouse pressed left at (1037, 224)
Screenshot: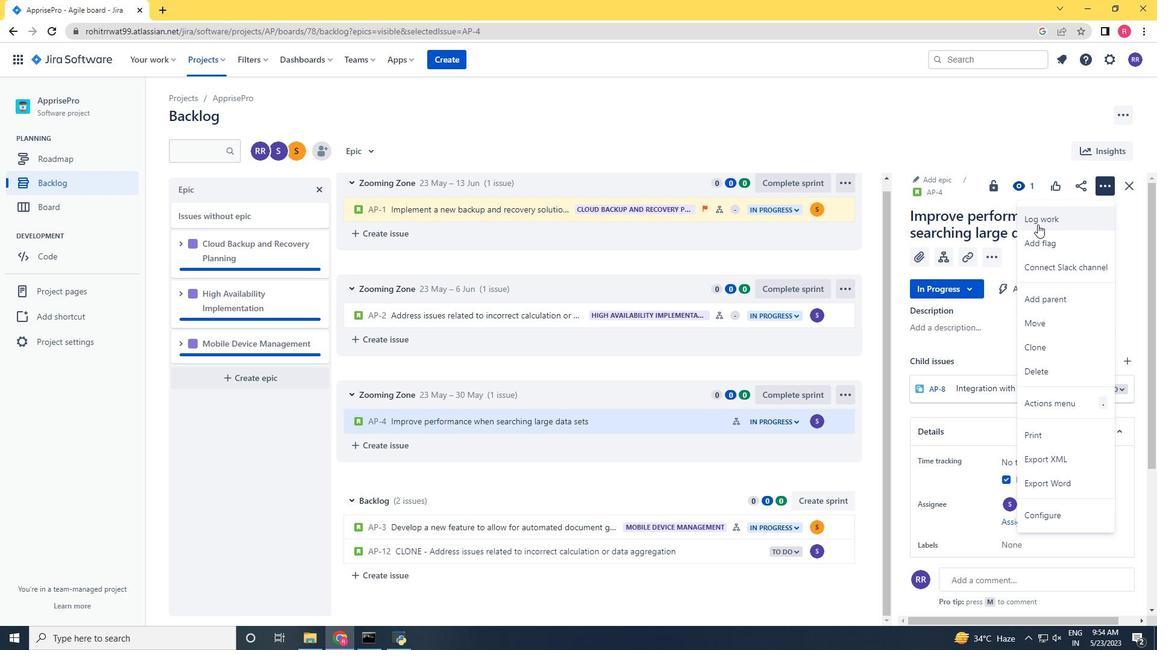 
Action: Mouse moved to (695, 340)
Screenshot: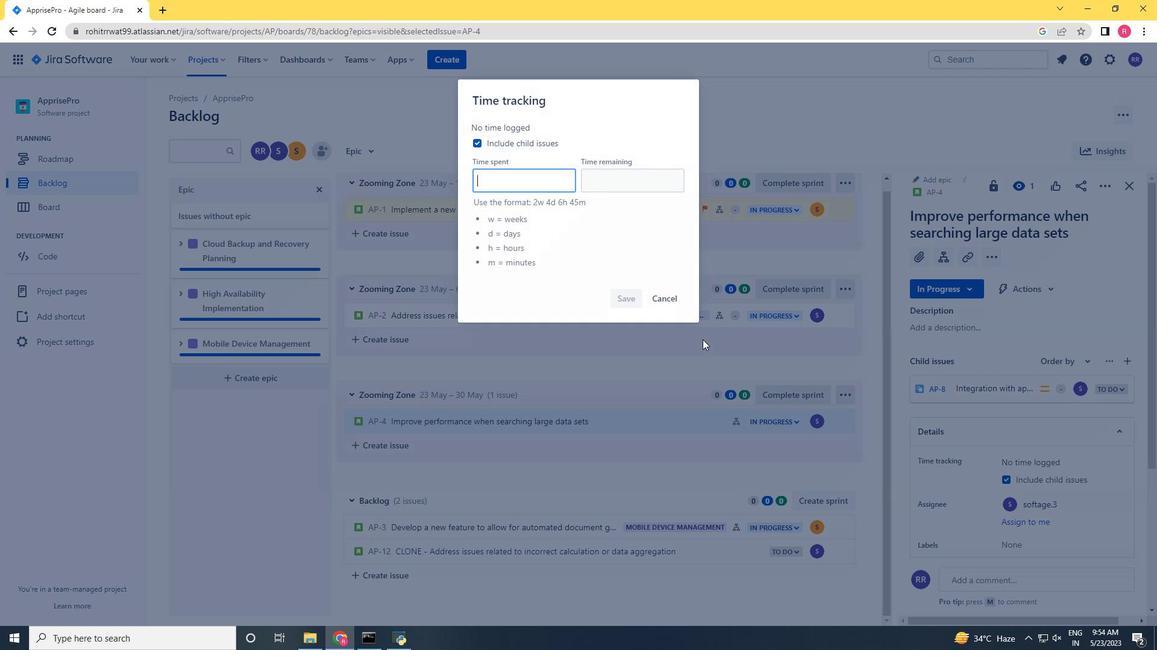 
Action: Key pressed 2w<Key.space>4d<Key.space>20h<Key.space>8m<Key.tab>3w<Key.space>2d<Key.space>23h<Key.space>23m<Key.backspace>h
Screenshot: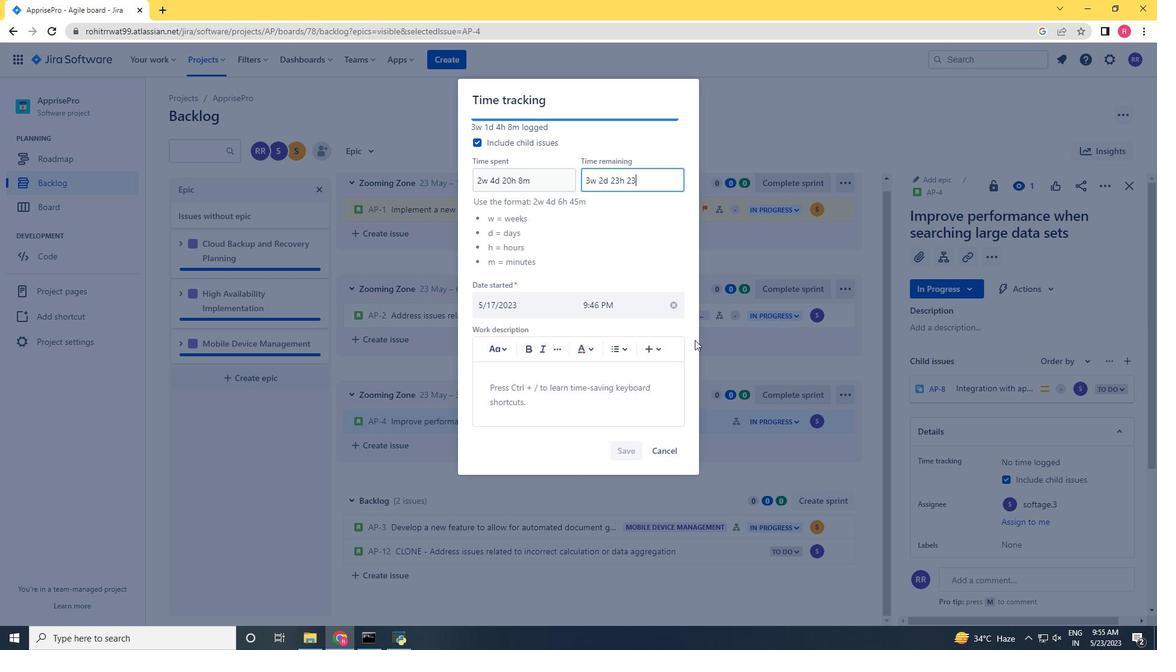 
Action: Mouse moved to (624, 179)
Screenshot: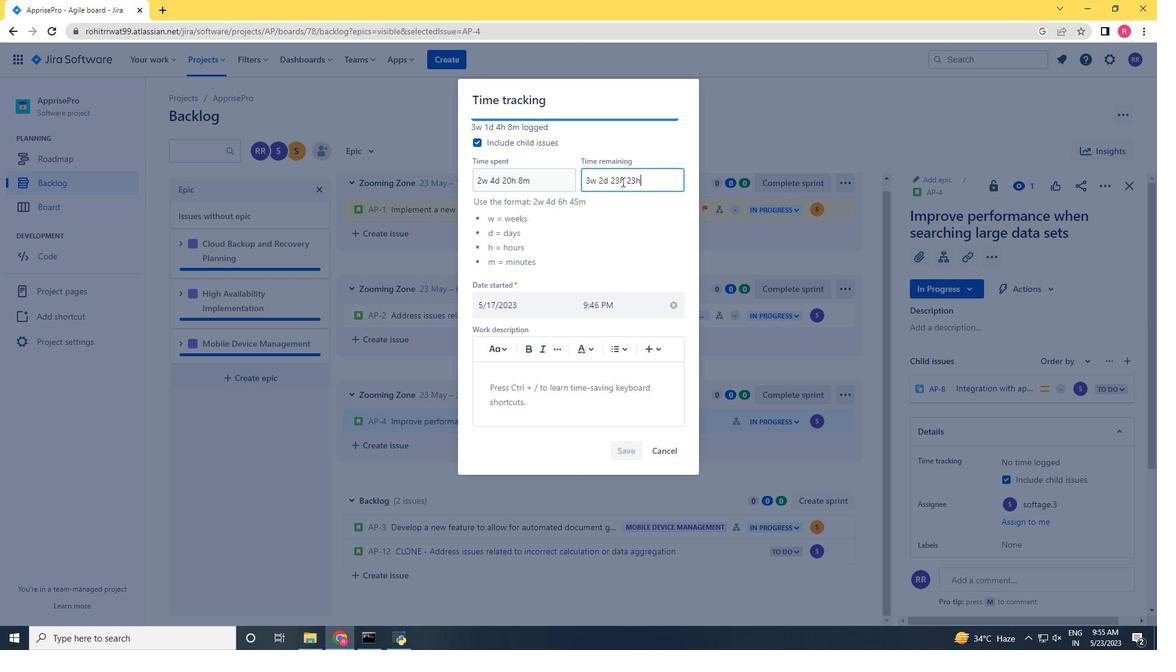 
Action: Mouse pressed left at (624, 179)
Screenshot: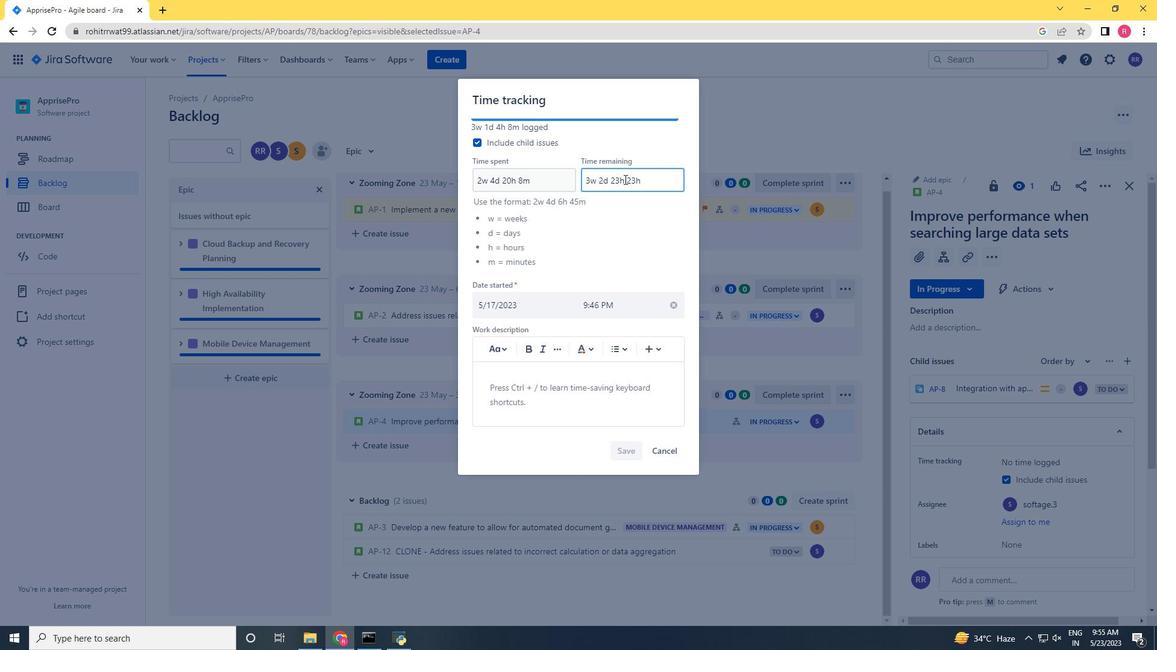 
Action: Mouse moved to (644, 179)
Screenshot: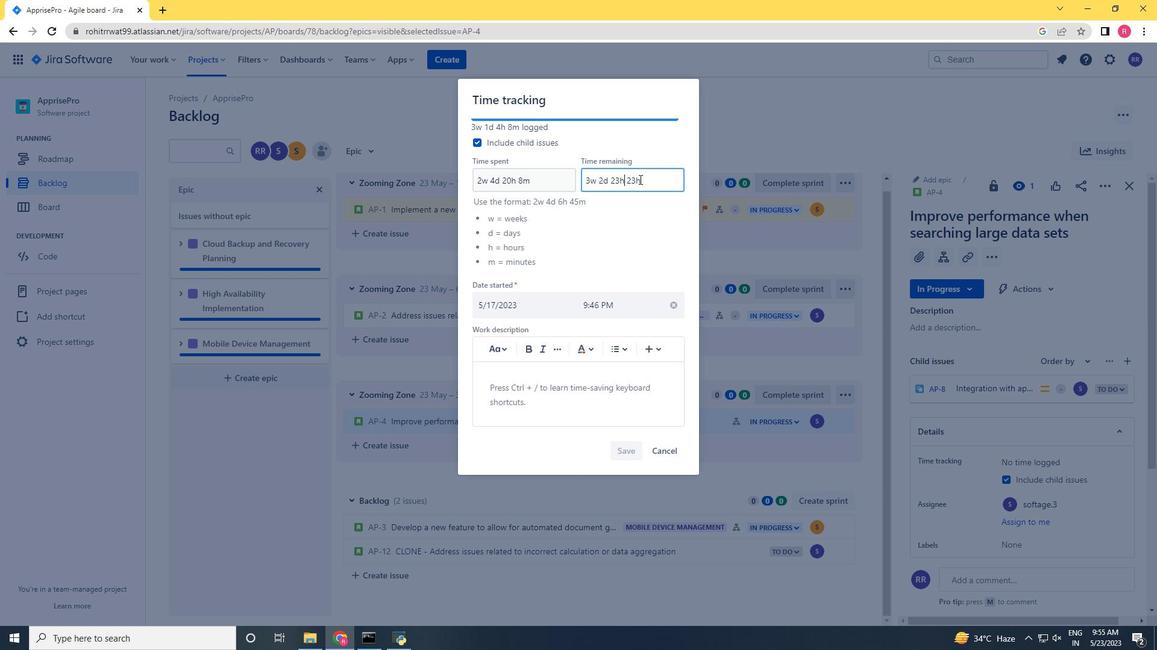 
Action: Mouse pressed left at (644, 179)
Screenshot: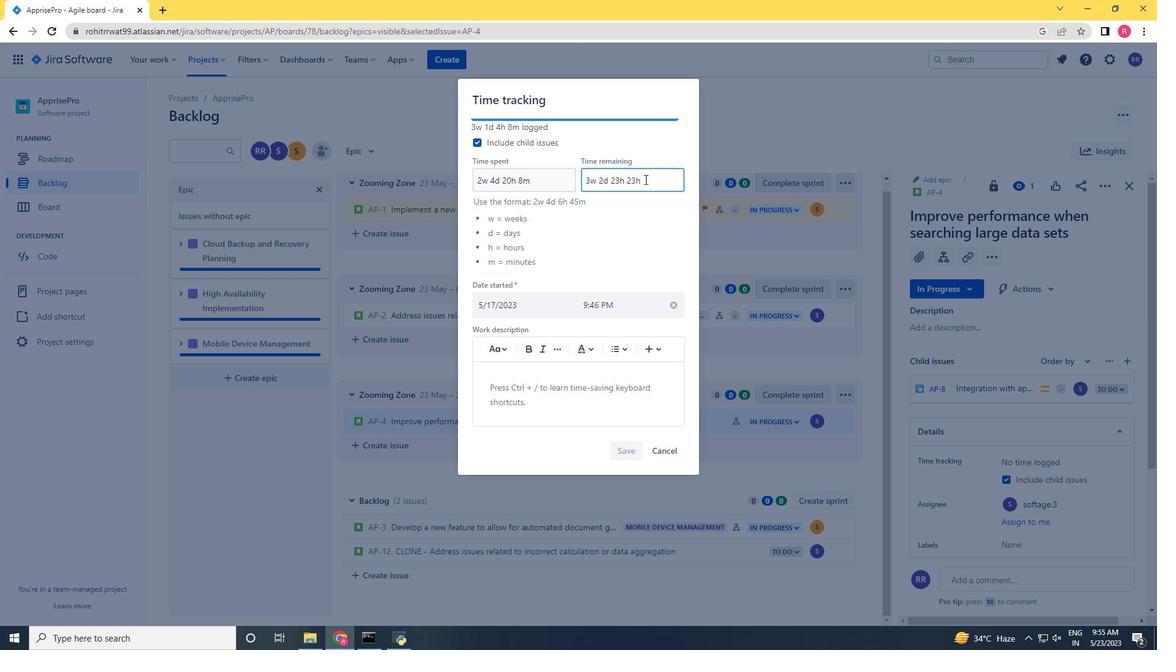 
Action: Key pressed <Key.backspace>m
Screenshot: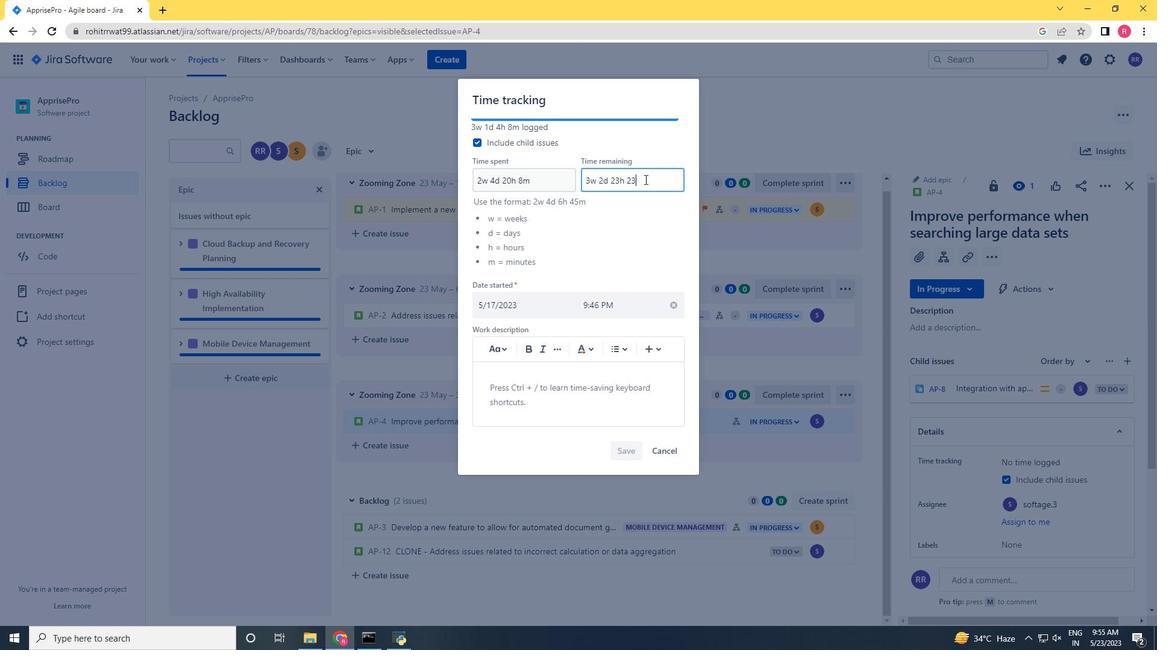 
Action: Mouse moved to (622, 447)
Screenshot: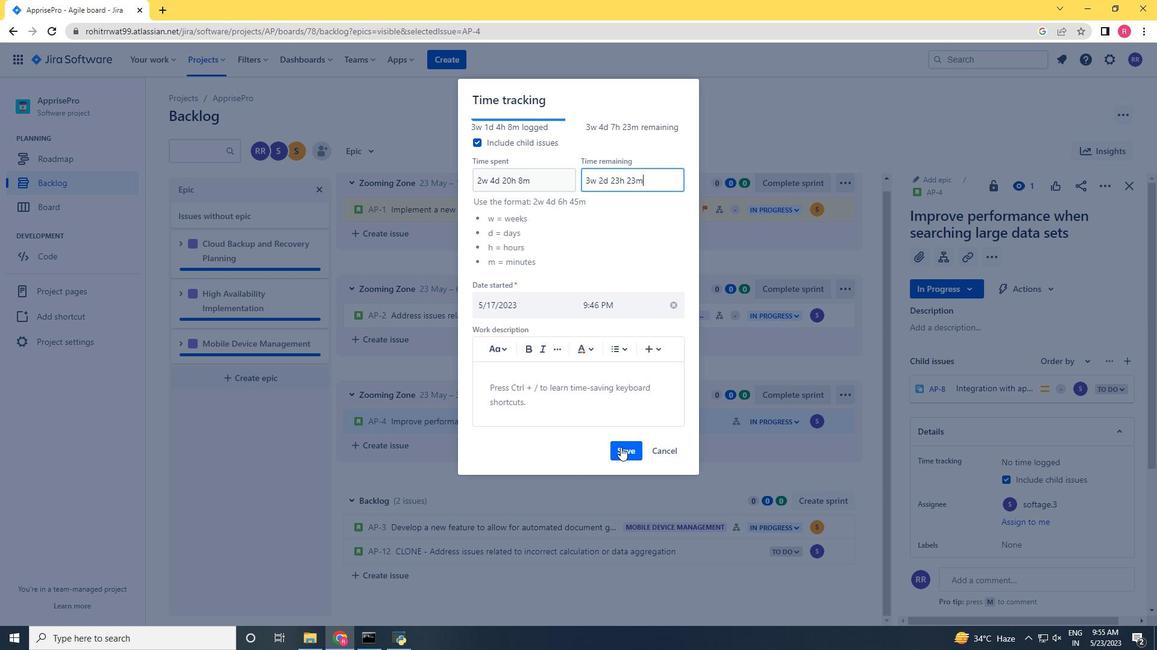 
Action: Mouse pressed left at (622, 447)
Screenshot: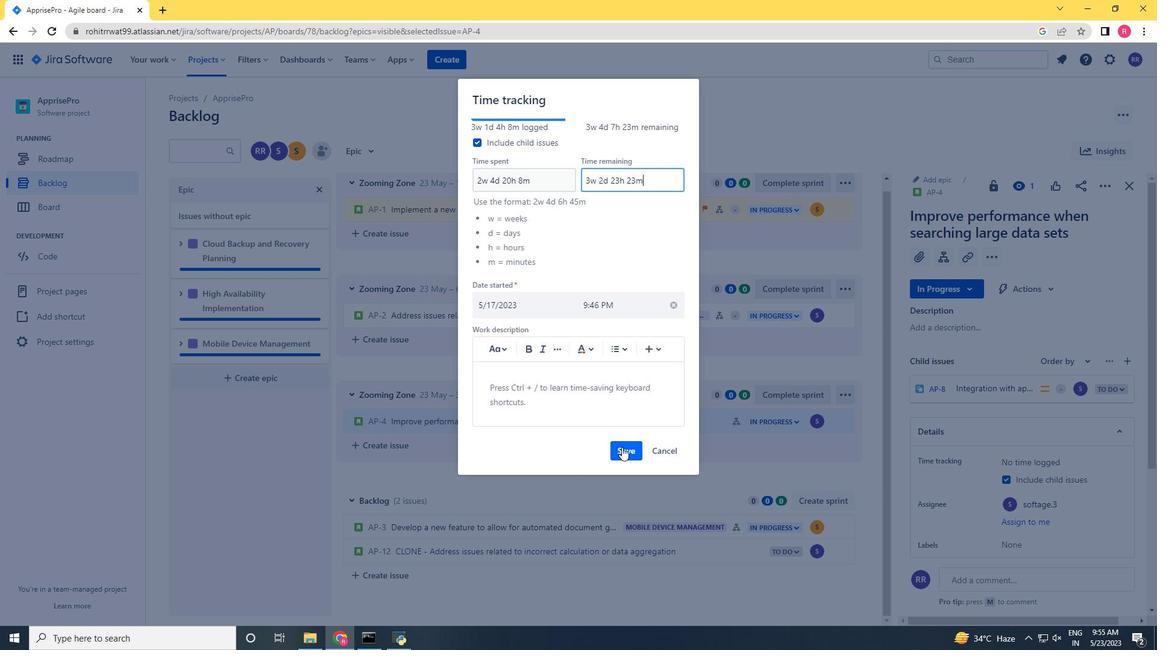 
Action: Mouse moved to (843, 424)
Screenshot: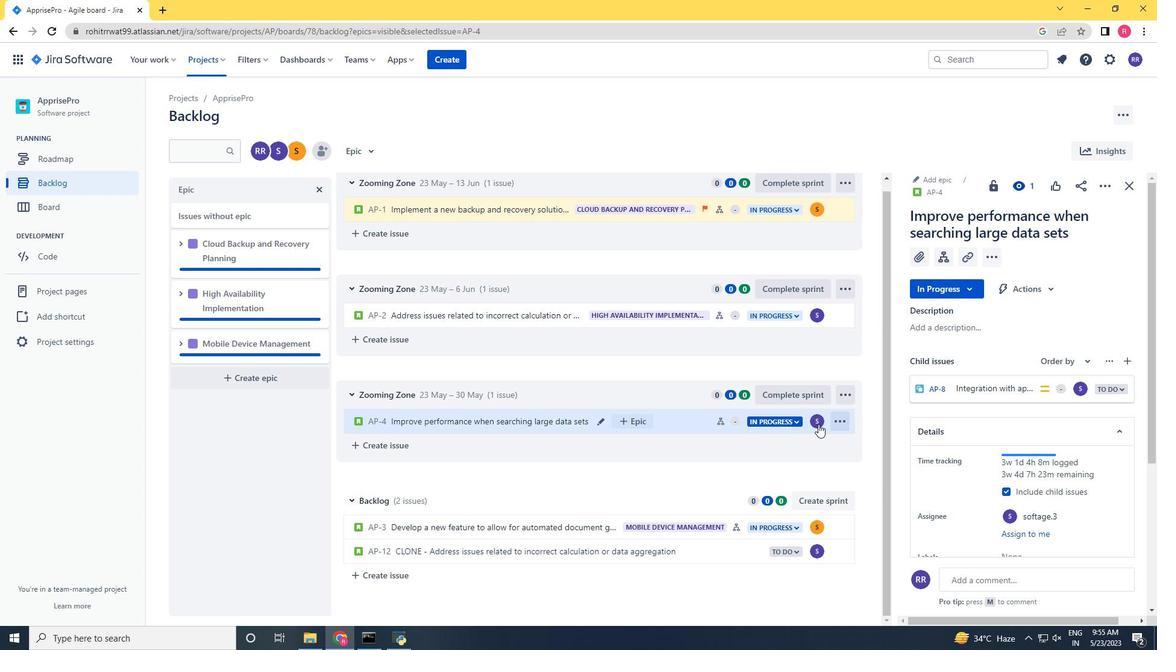 
Action: Mouse pressed left at (843, 424)
Screenshot: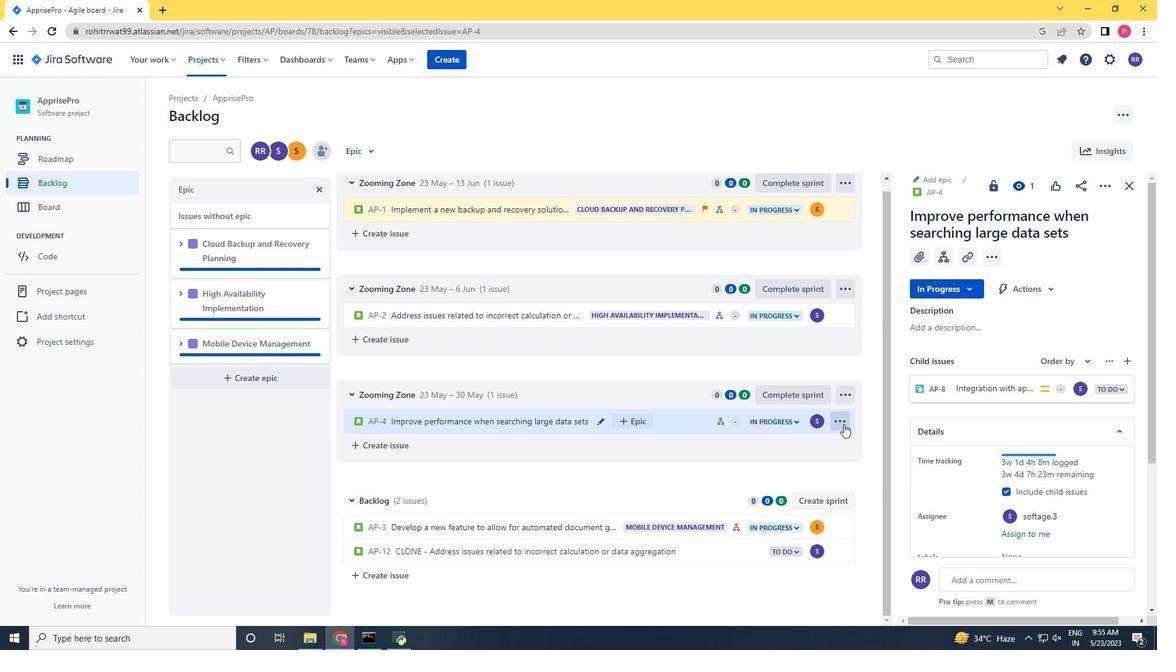 
Action: Mouse moved to (807, 400)
Screenshot: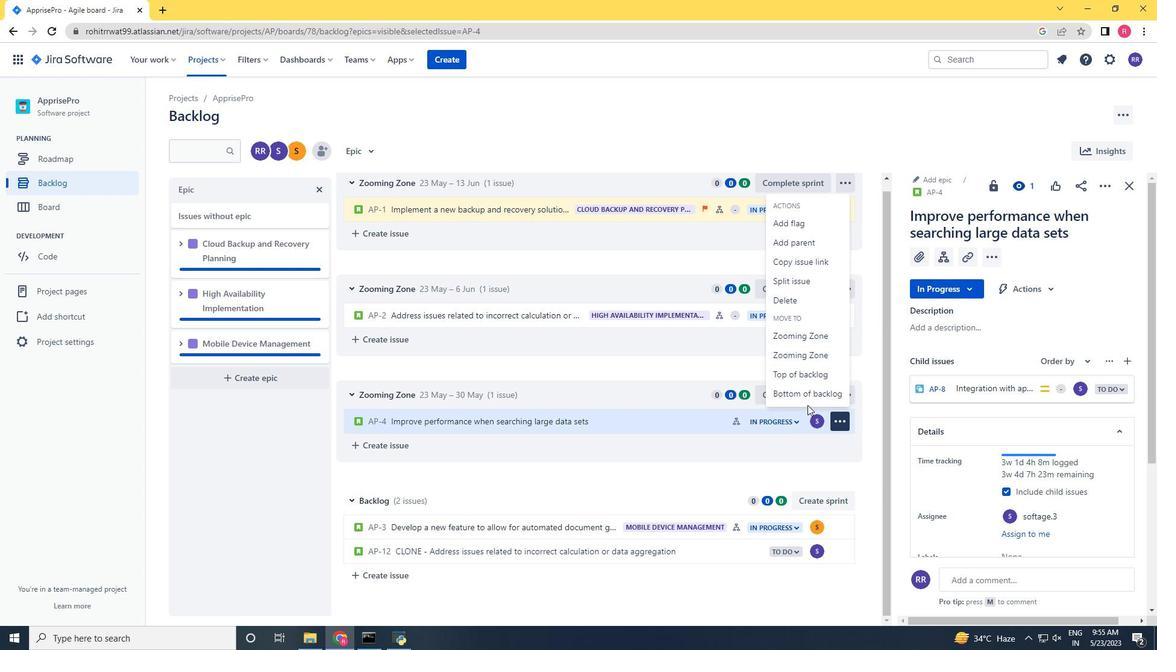 
Action: Mouse pressed left at (807, 400)
Screenshot: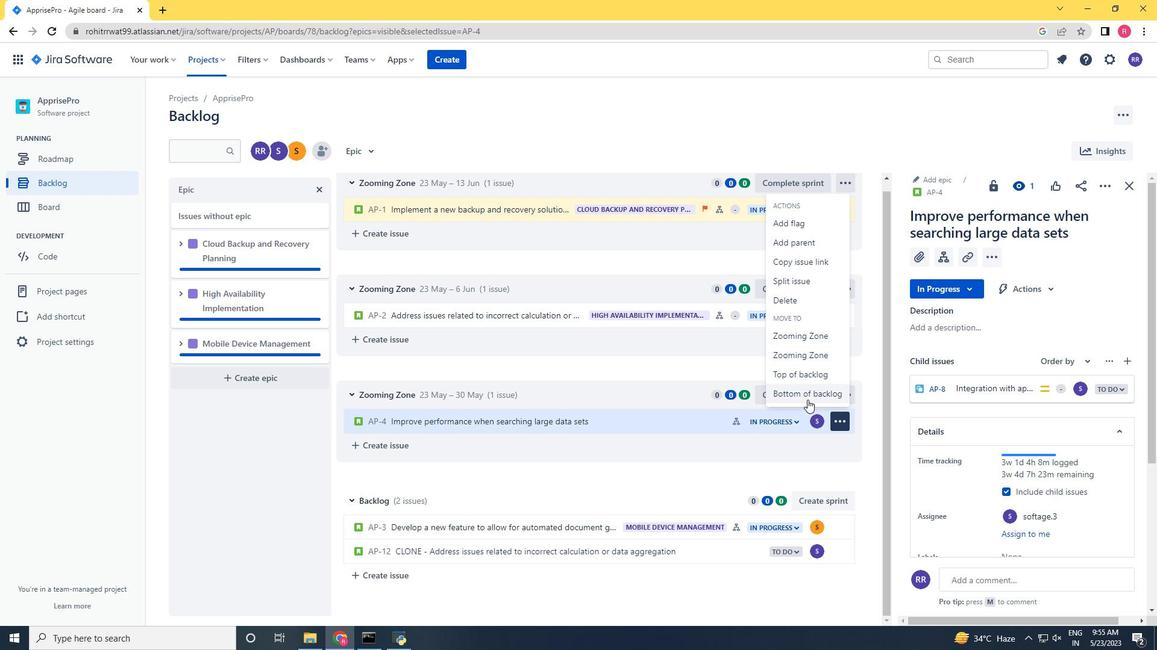 
Action: Mouse moved to (615, 194)
Screenshot: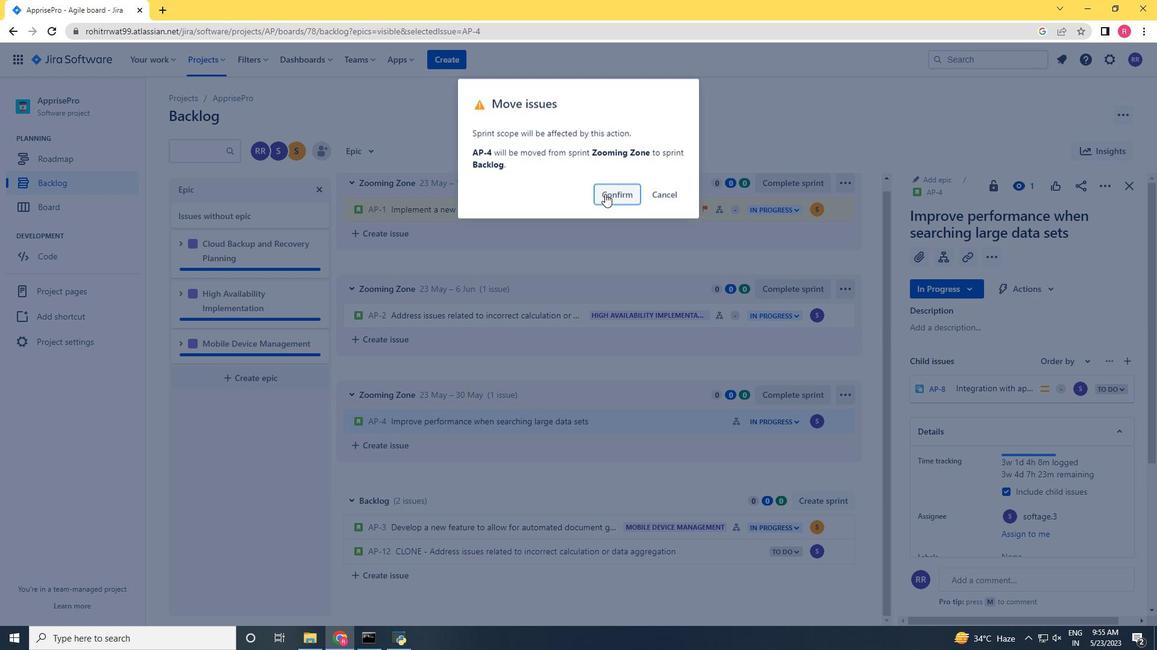 
Action: Mouse pressed left at (615, 194)
Screenshot: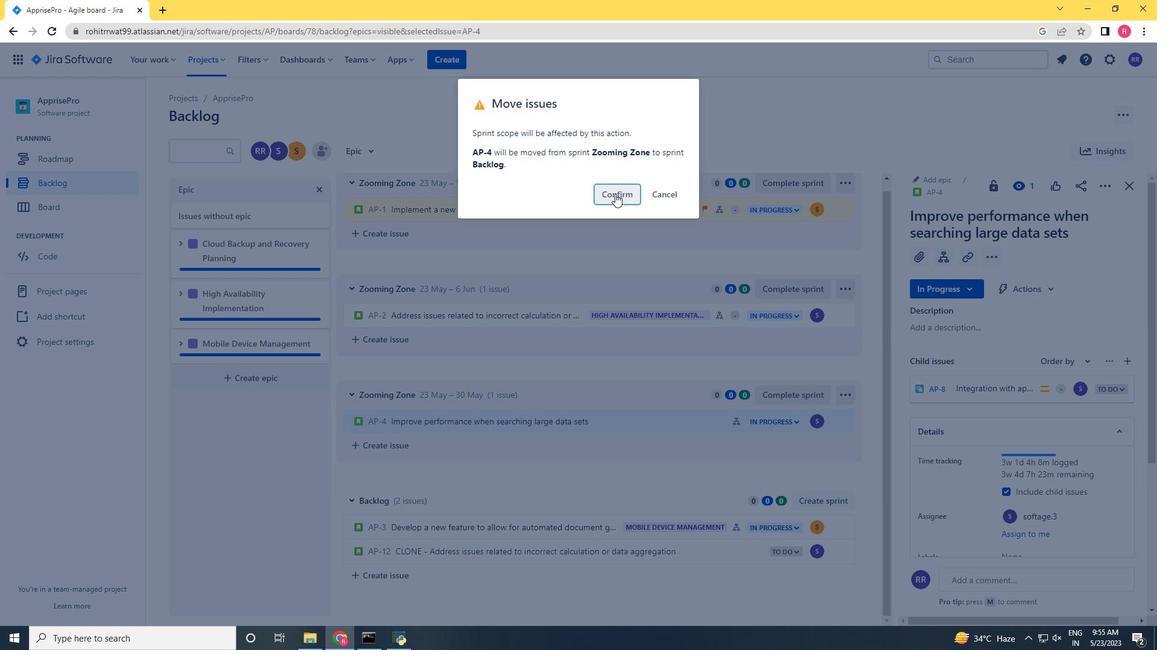 
Action: Mouse moved to (719, 465)
Screenshot: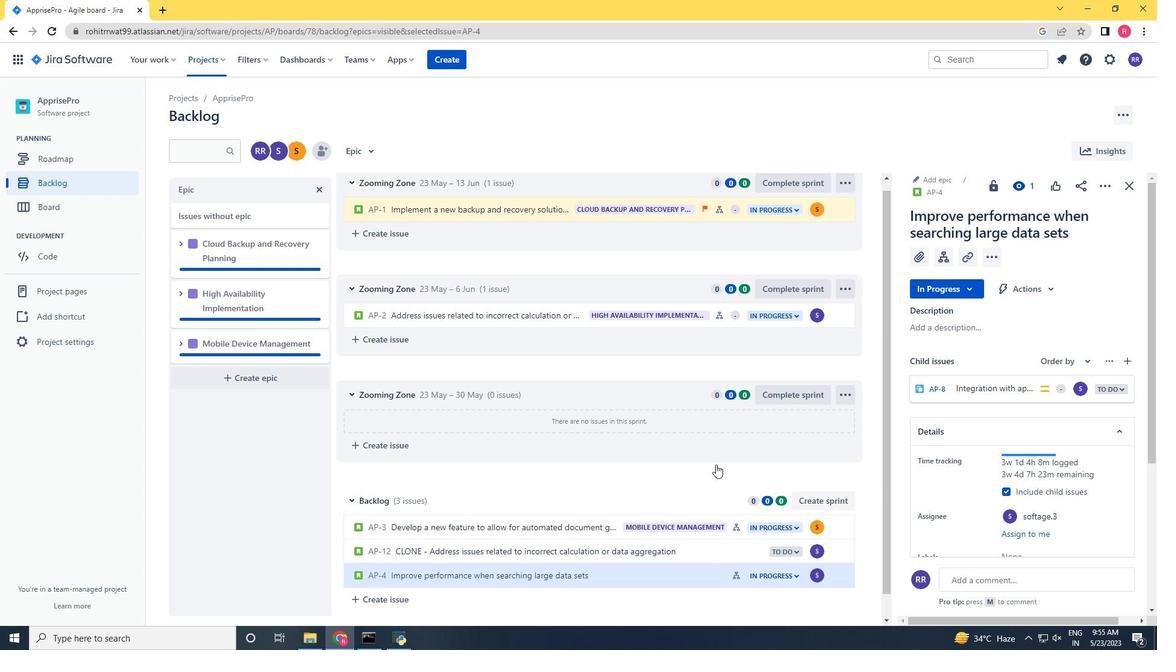 
Action: Mouse scrolled (719, 465) with delta (0, 0)
Screenshot: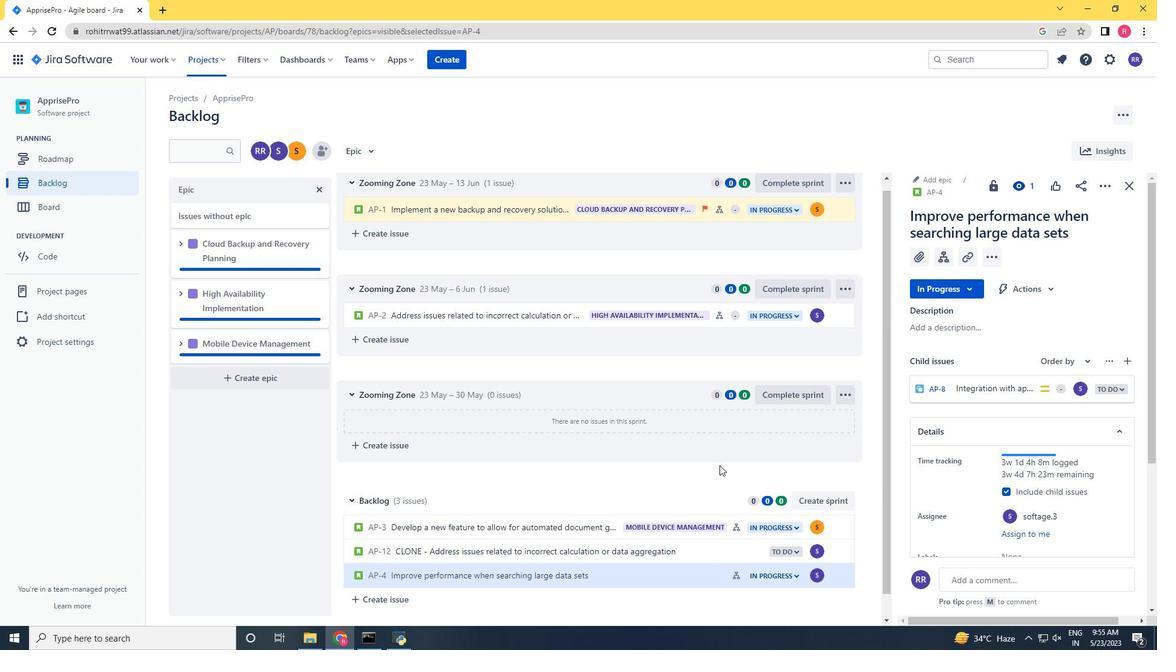 
Action: Mouse scrolled (719, 465) with delta (0, 0)
Screenshot: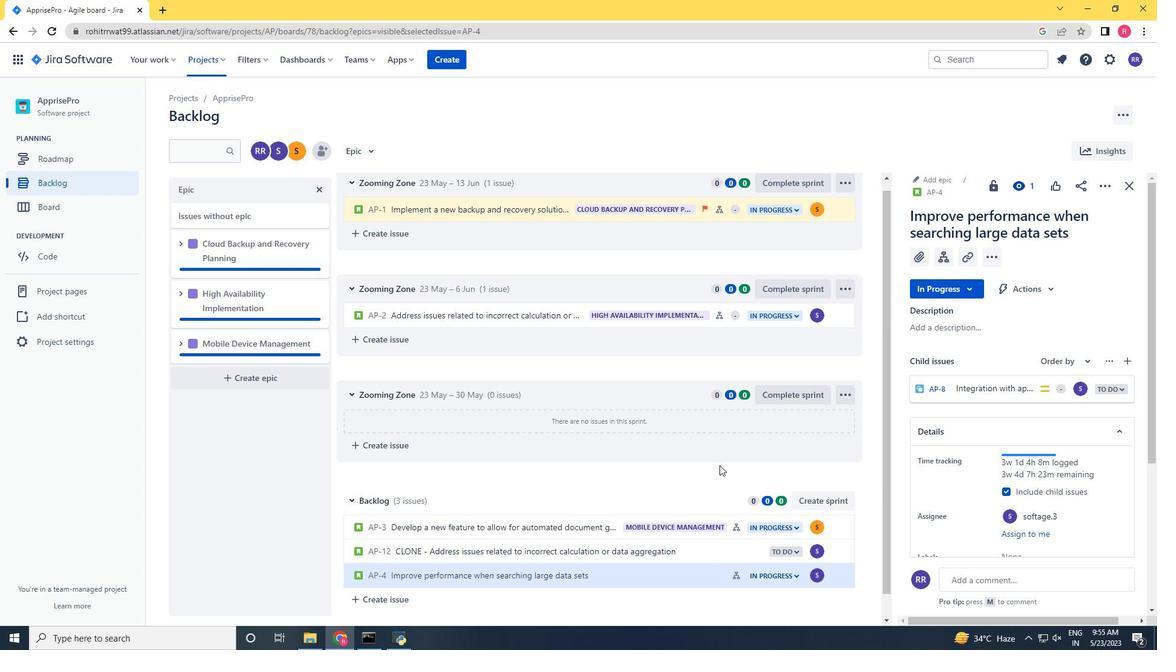 
Action: Mouse scrolled (719, 465) with delta (0, 0)
Screenshot: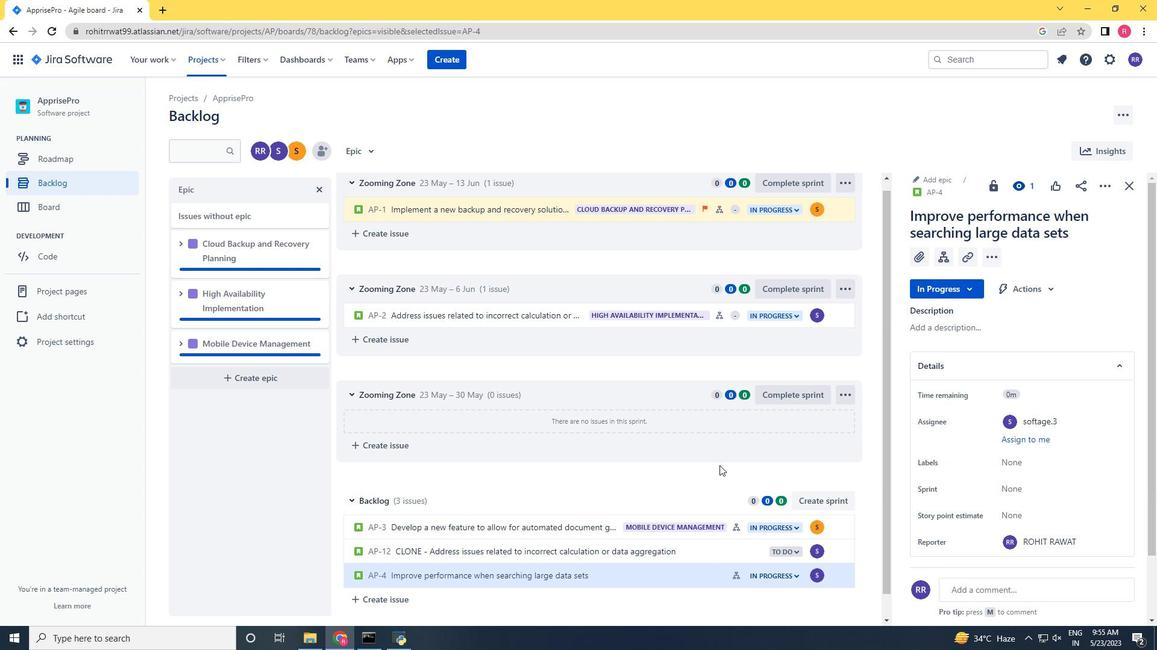 
Action: Mouse scrolled (719, 465) with delta (0, 0)
Screenshot: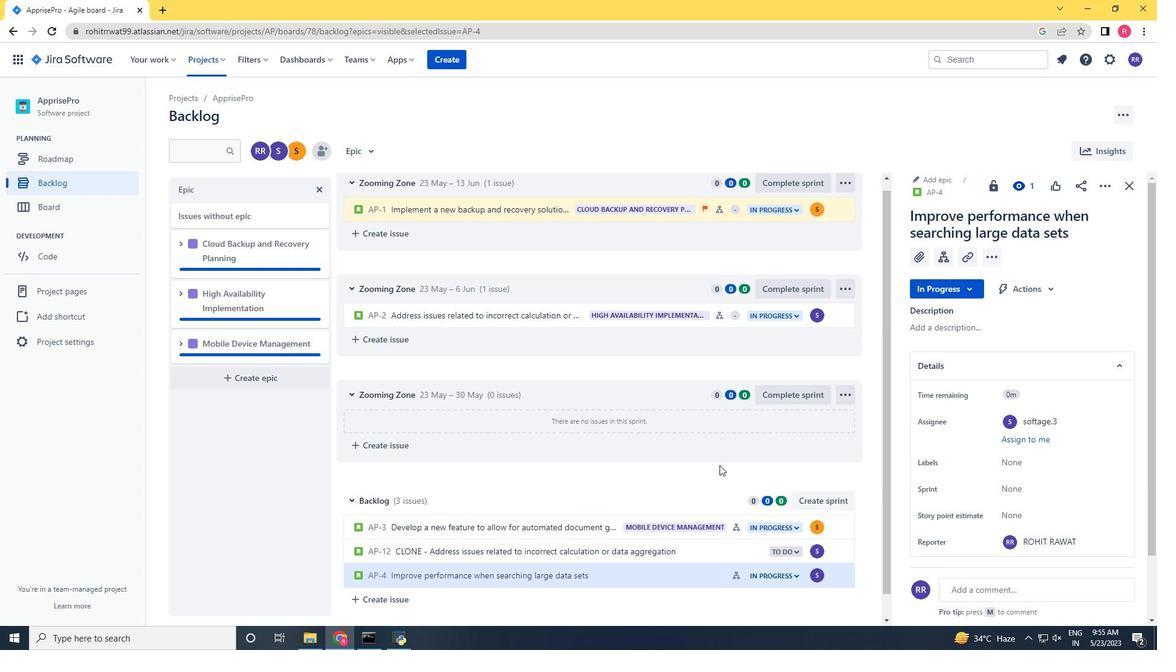 
Action: Mouse moved to (626, 551)
Screenshot: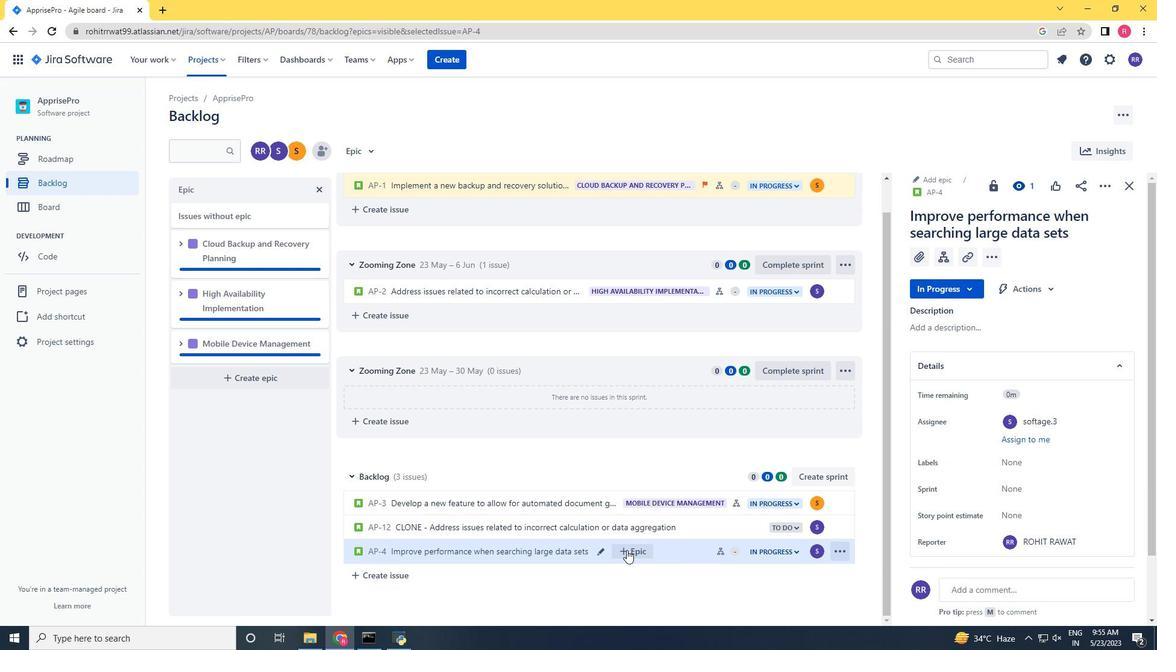 
Action: Mouse pressed left at (626, 551)
Screenshot: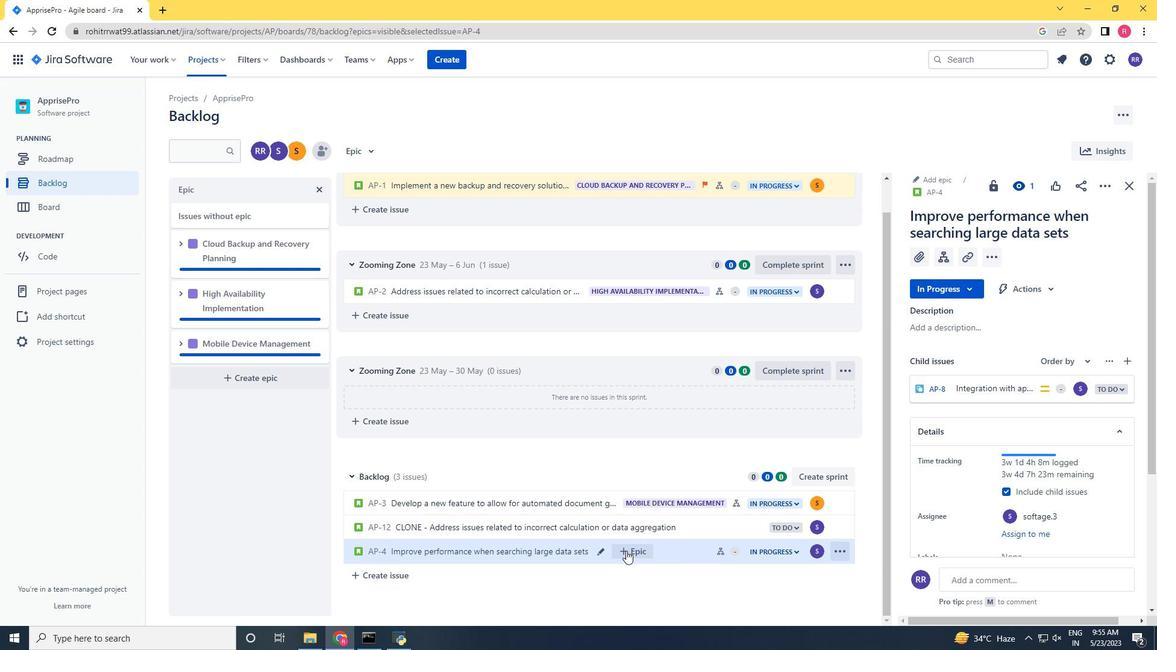 
Action: Mouse moved to (569, 532)
Screenshot: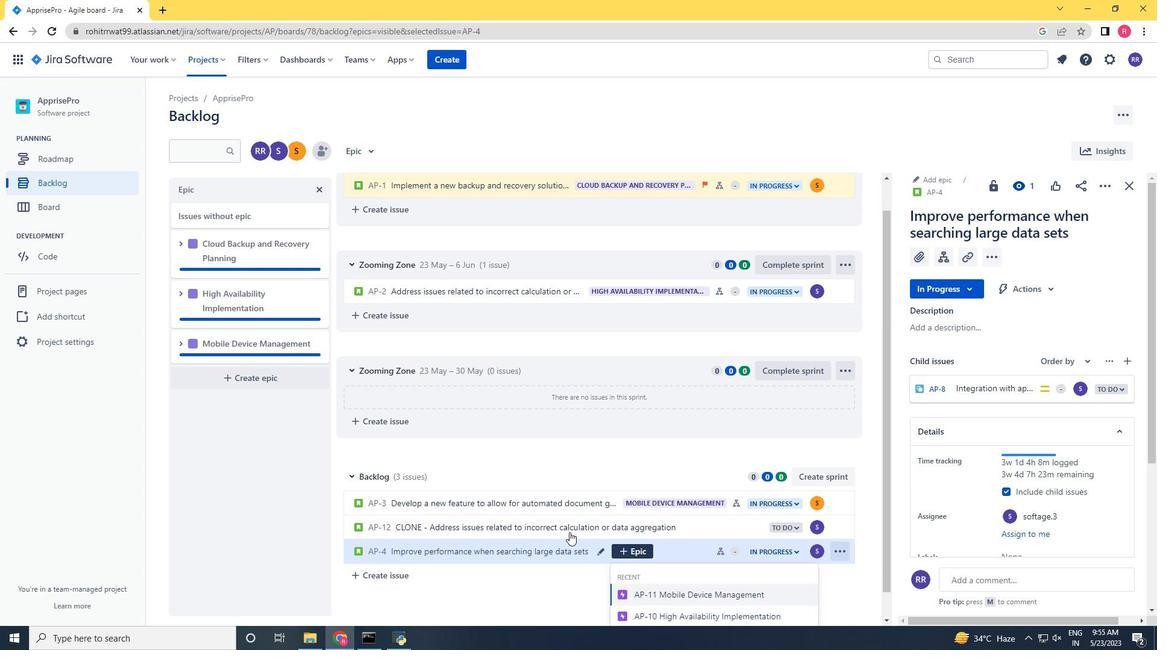 
Action: Mouse scrolled (569, 532) with delta (0, 0)
Screenshot: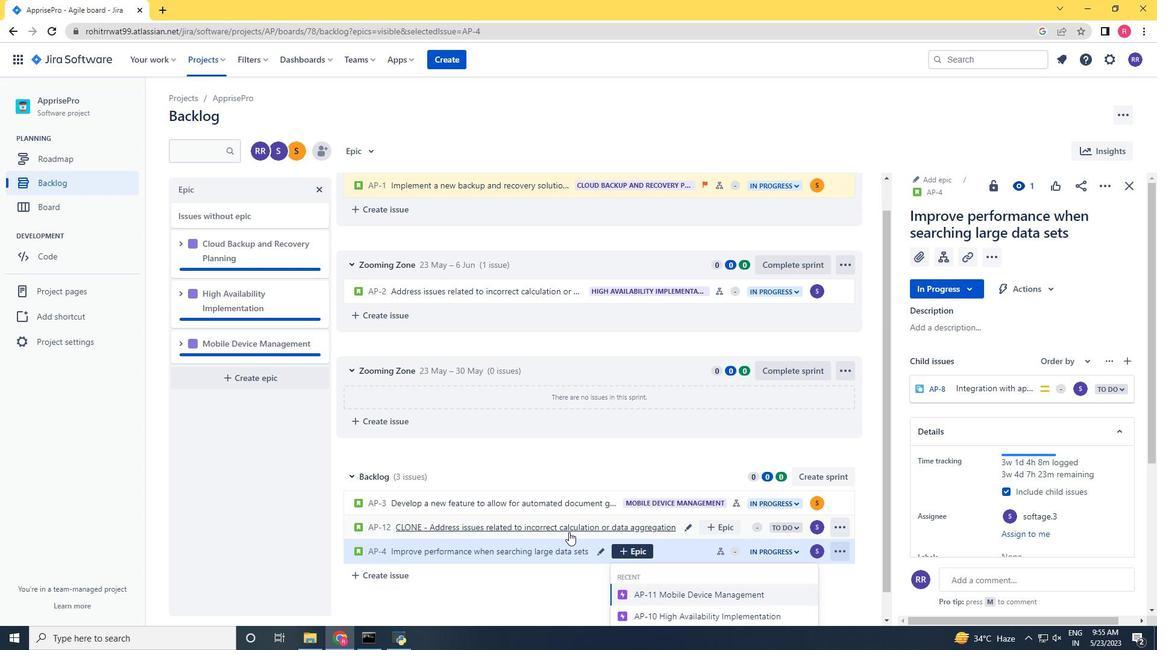 
Action: Mouse scrolled (569, 532) with delta (0, 0)
Screenshot: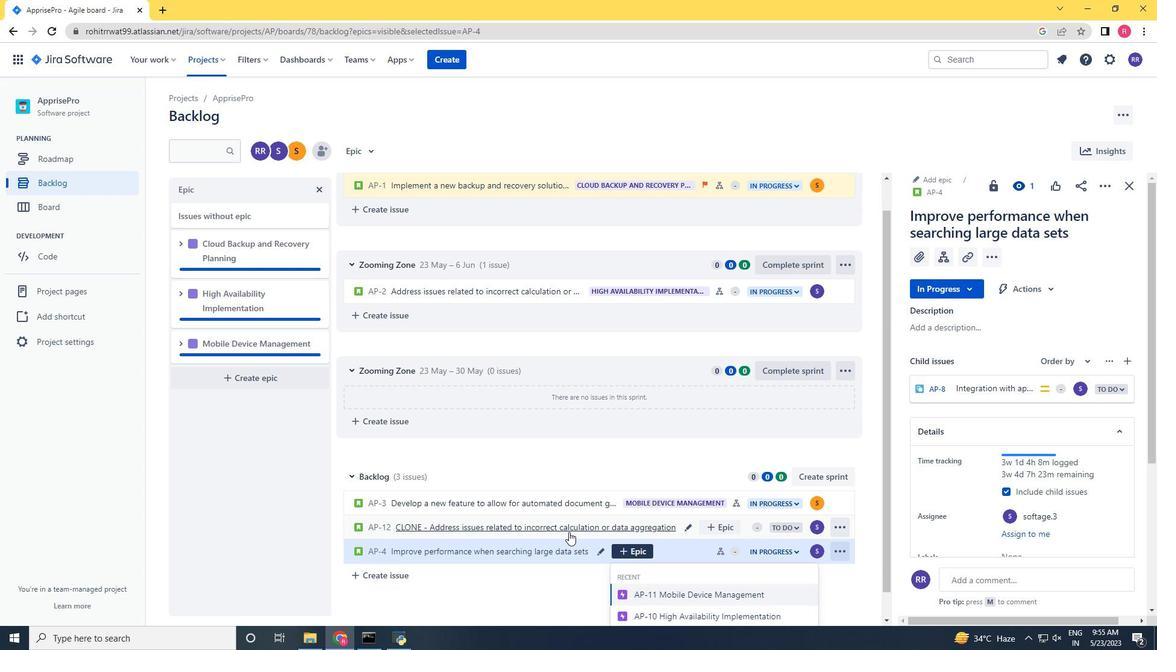 
Action: Mouse scrolled (569, 532) with delta (0, 0)
Screenshot: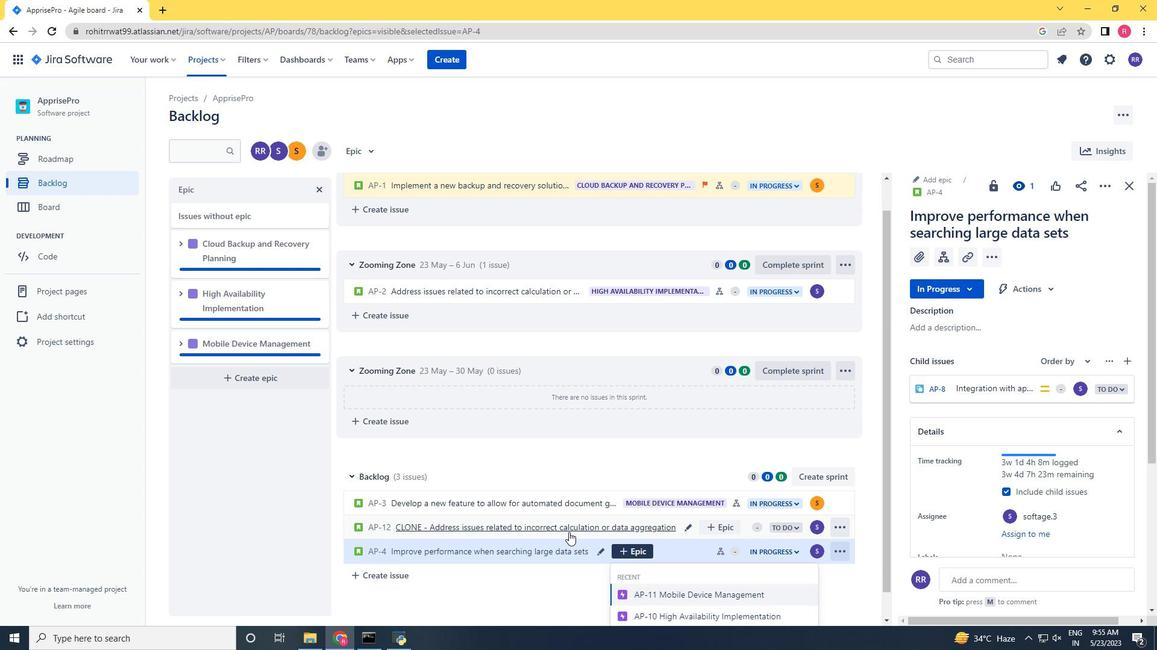 
Action: Mouse scrolled (569, 532) with delta (0, 0)
Screenshot: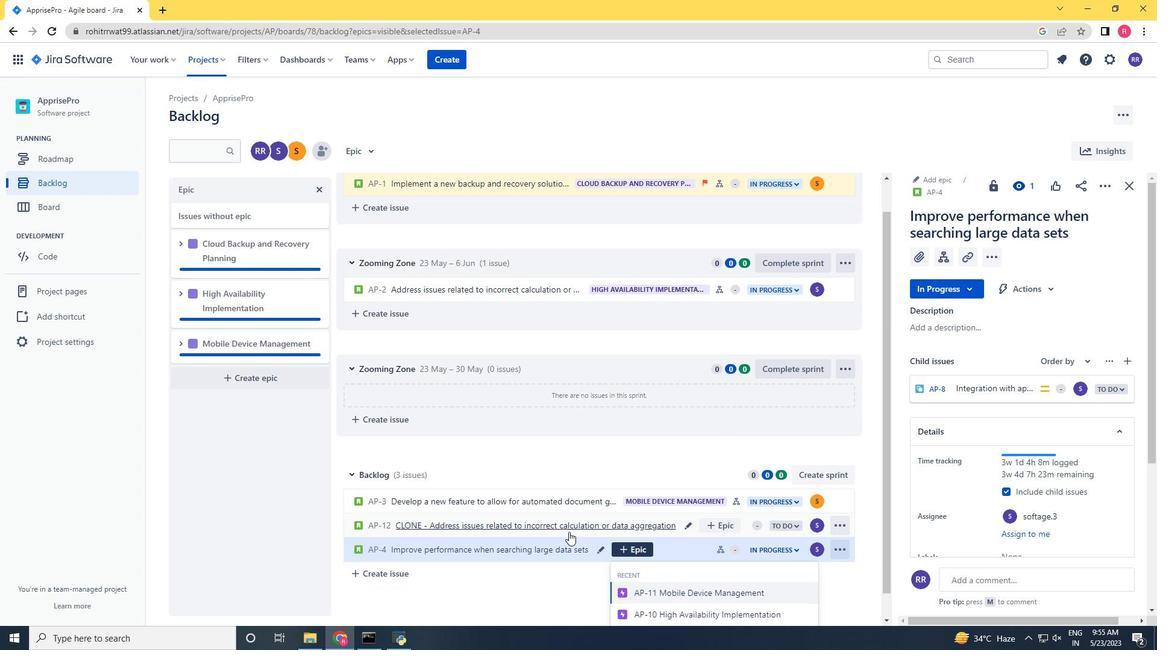 
Action: Mouse moved to (666, 611)
Screenshot: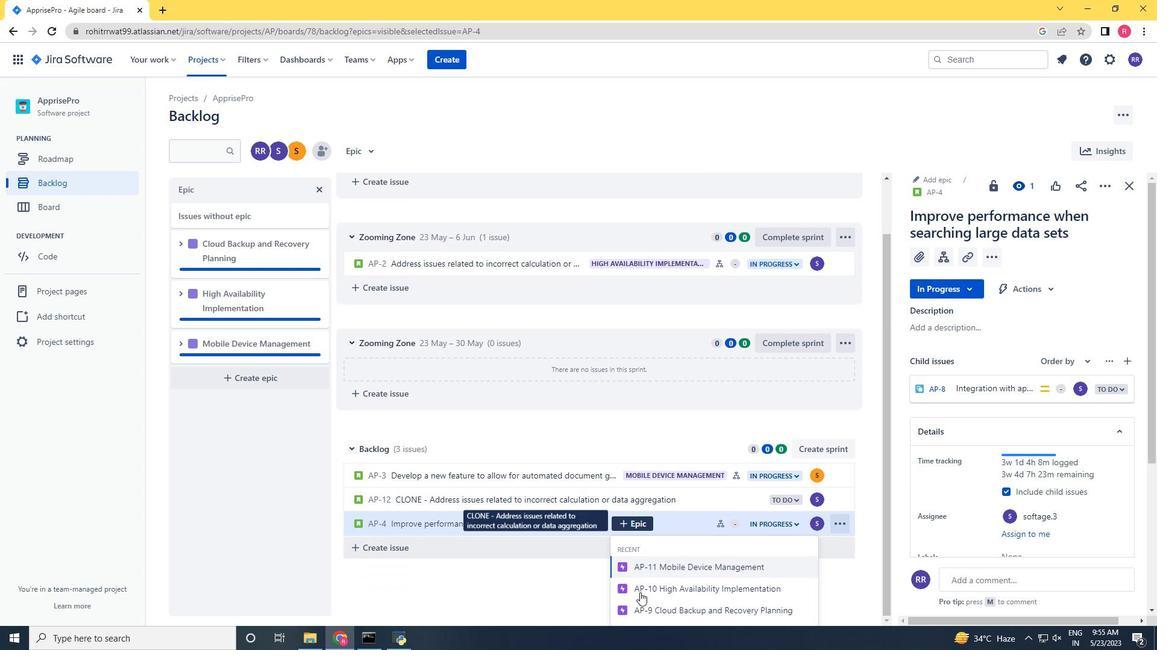 
Action: Mouse pressed left at (666, 611)
Screenshot: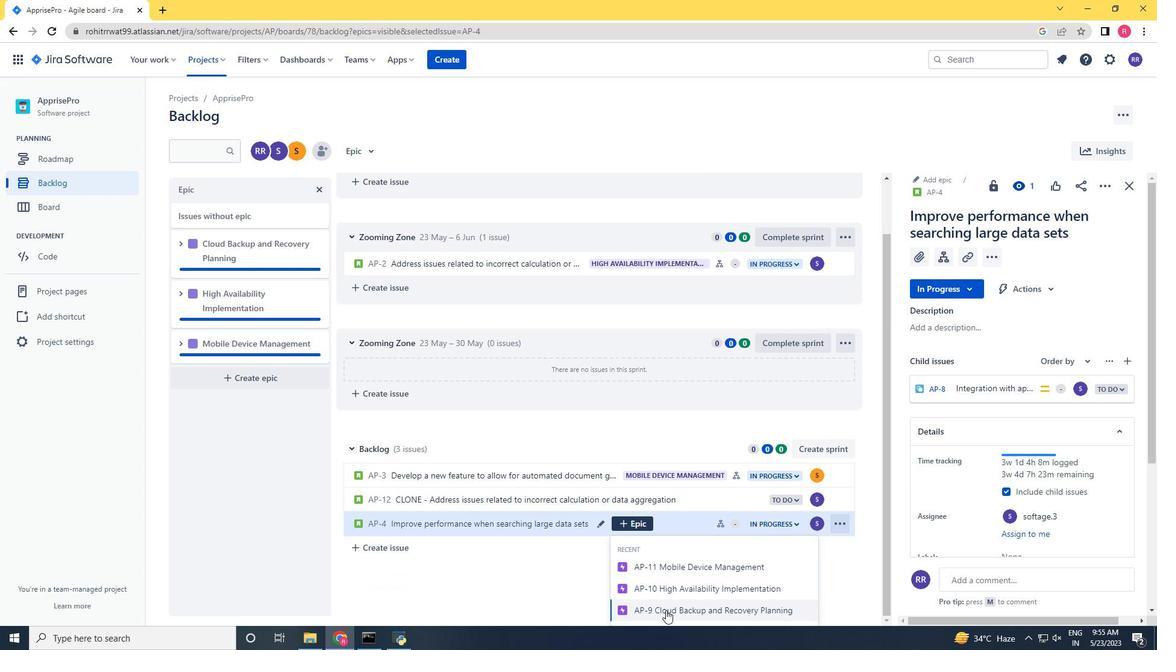 
Action: Mouse moved to (666, 611)
Screenshot: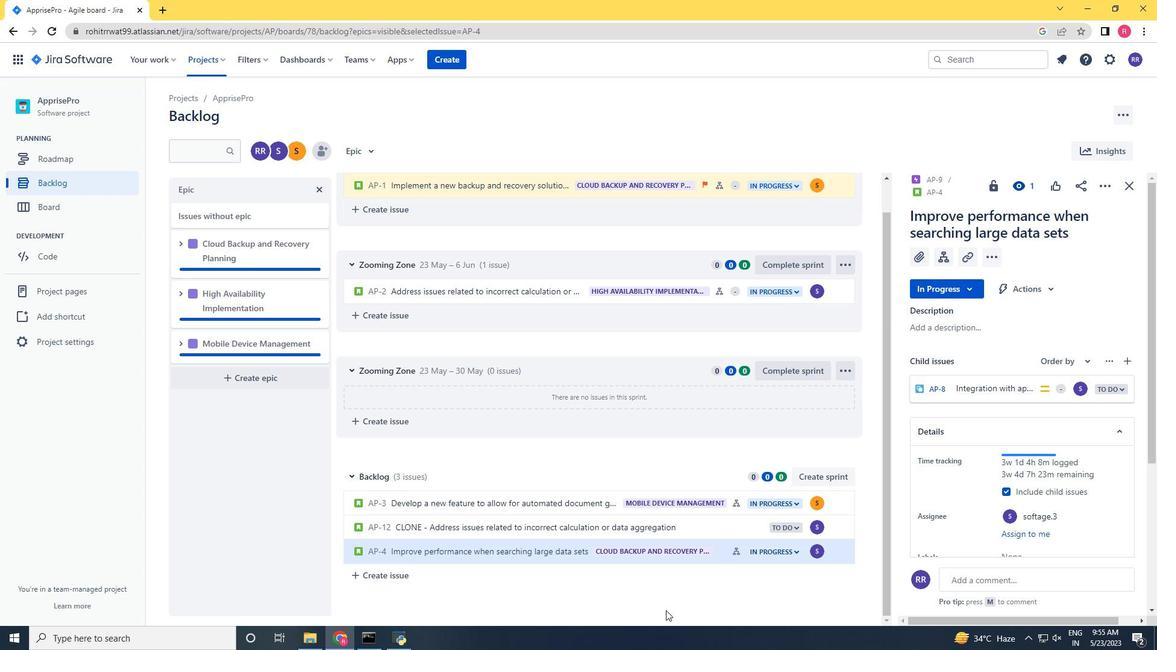 
Action: Mouse scrolled (666, 611) with delta (0, 0)
Screenshot: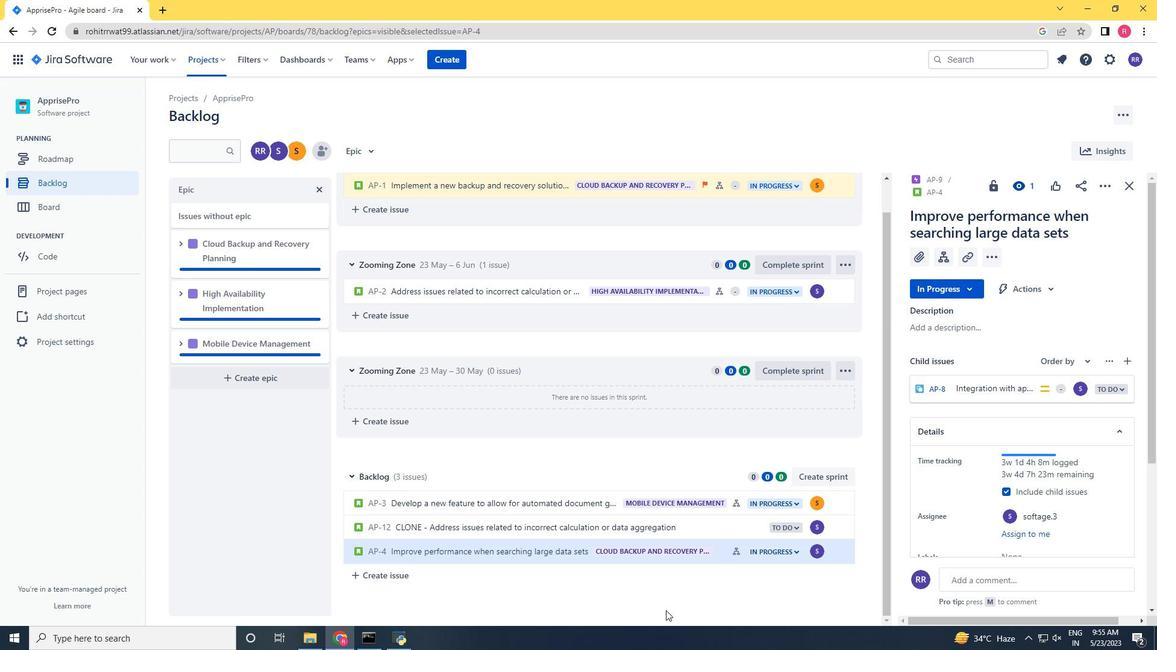 
Action: Mouse scrolled (666, 611) with delta (0, 0)
Screenshot: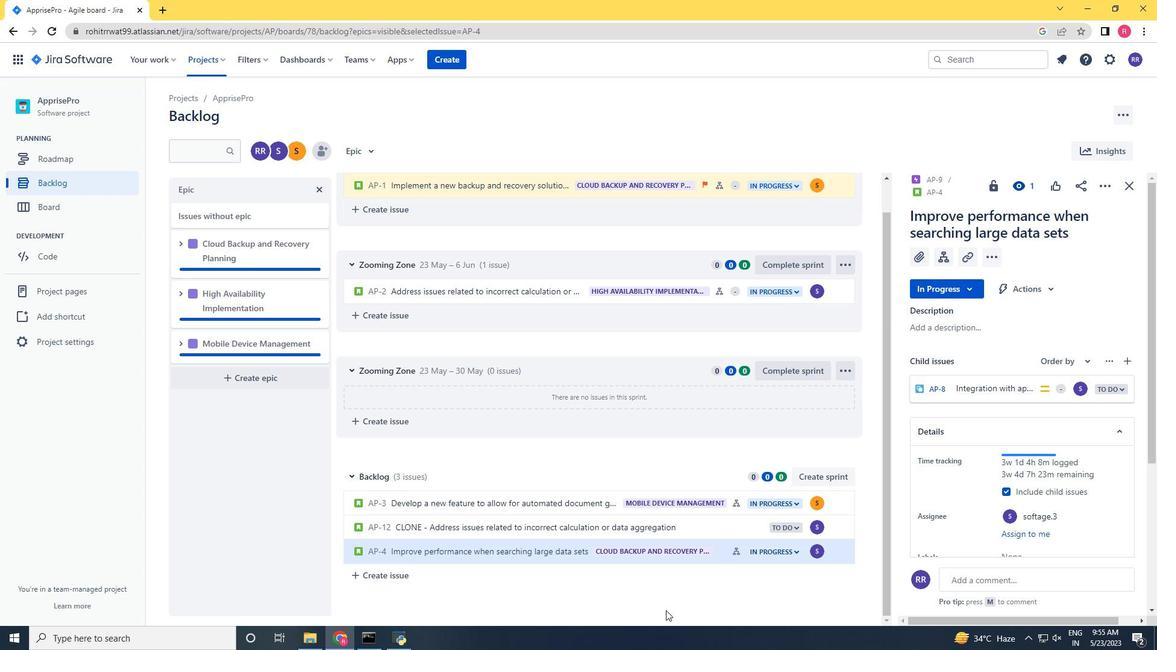 
Action: Mouse scrolled (666, 611) with delta (0, 0)
Screenshot: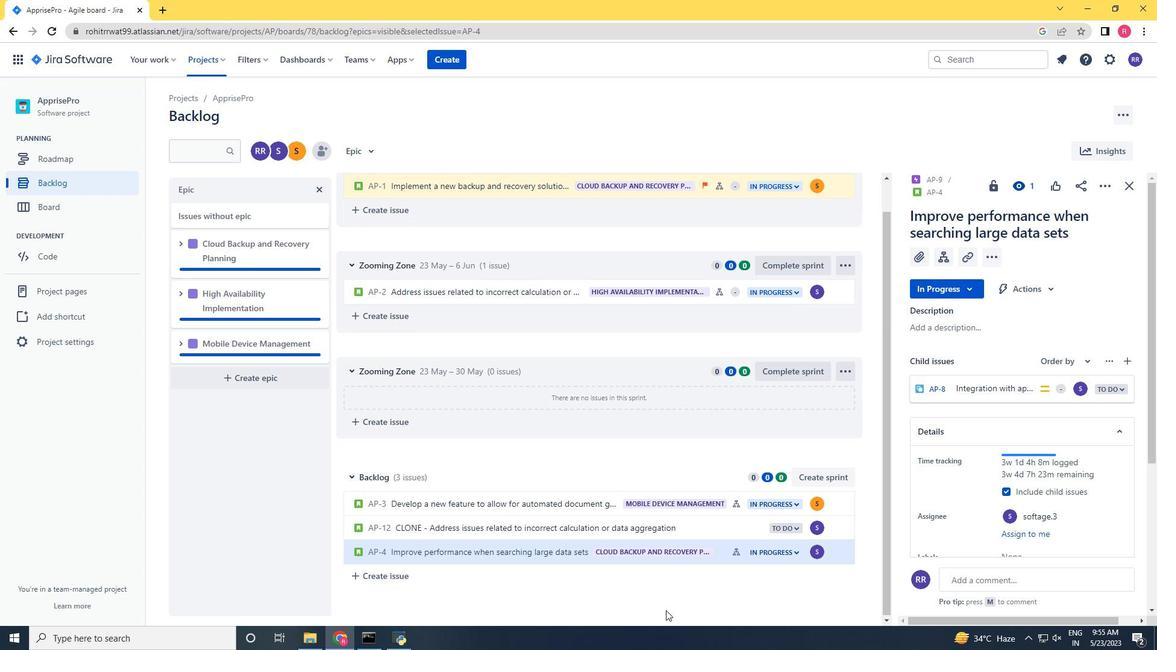 
Action: Mouse scrolled (666, 611) with delta (0, 0)
Screenshot: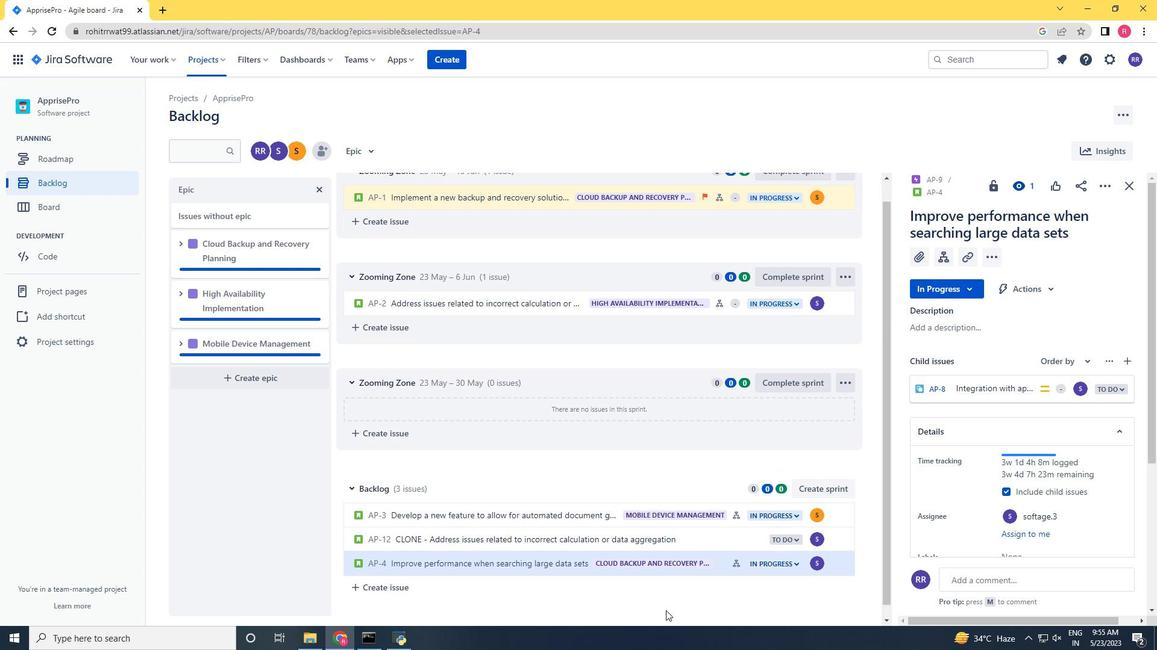 
